 Task: Check the average views per listing of glass door in the last 5 years.
Action: Mouse moved to (919, 204)
Screenshot: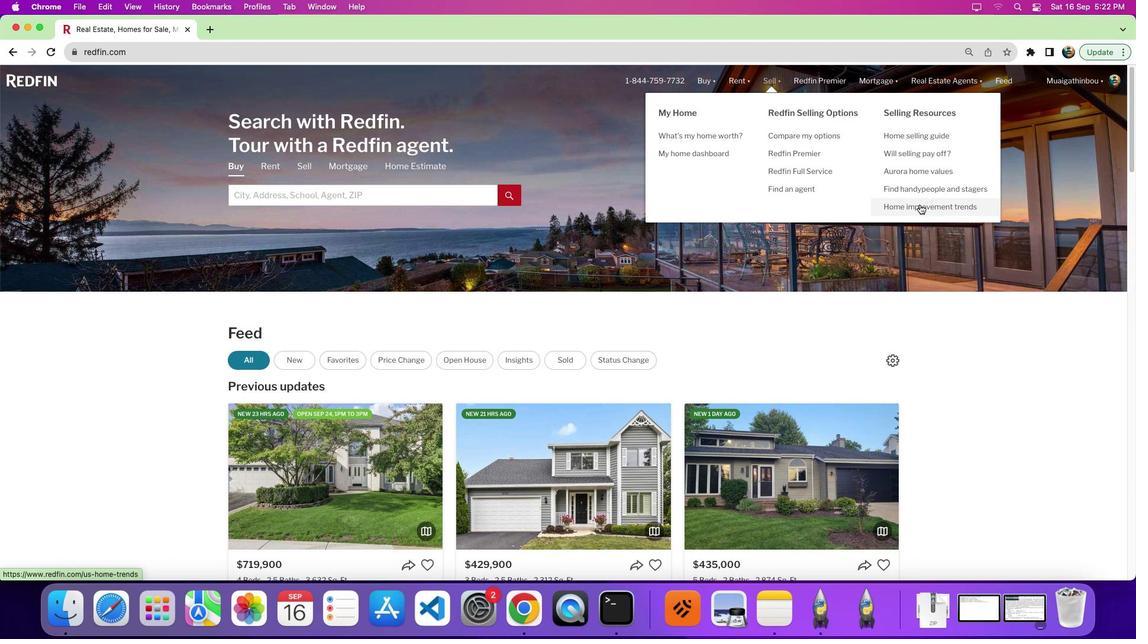 
Action: Mouse pressed left at (919, 204)
Screenshot: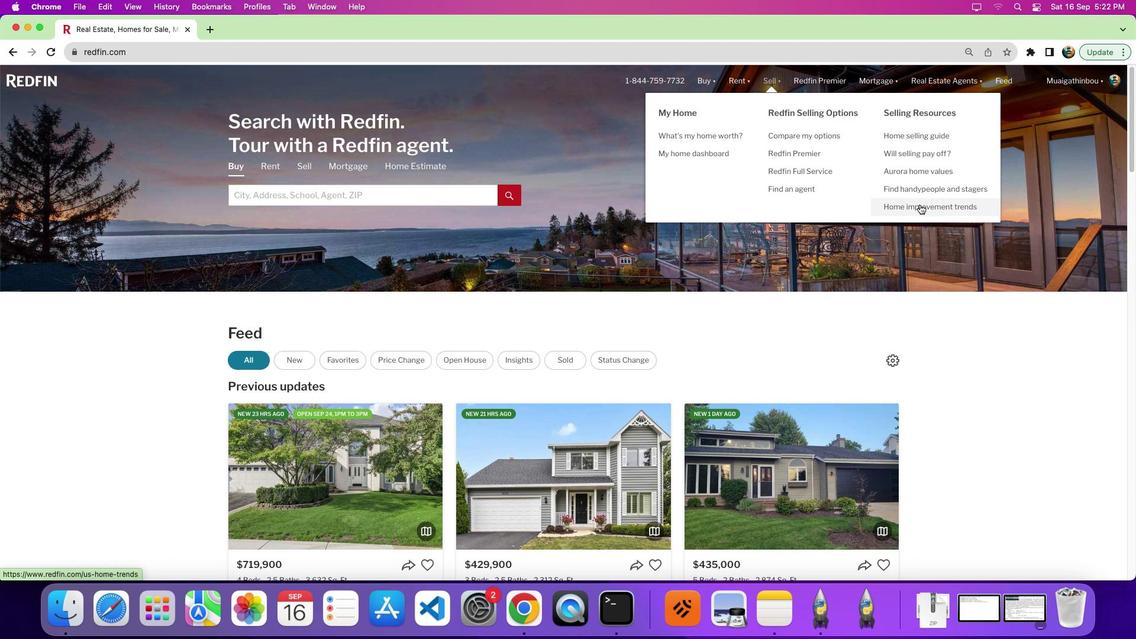 
Action: Mouse pressed left at (919, 204)
Screenshot: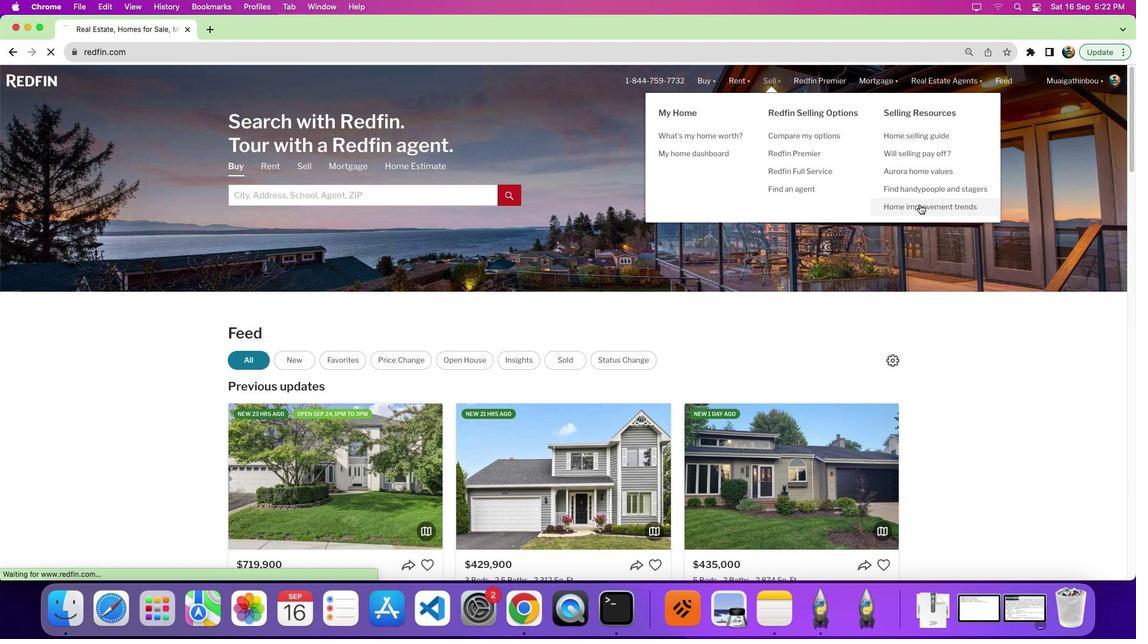 
Action: Mouse moved to (304, 233)
Screenshot: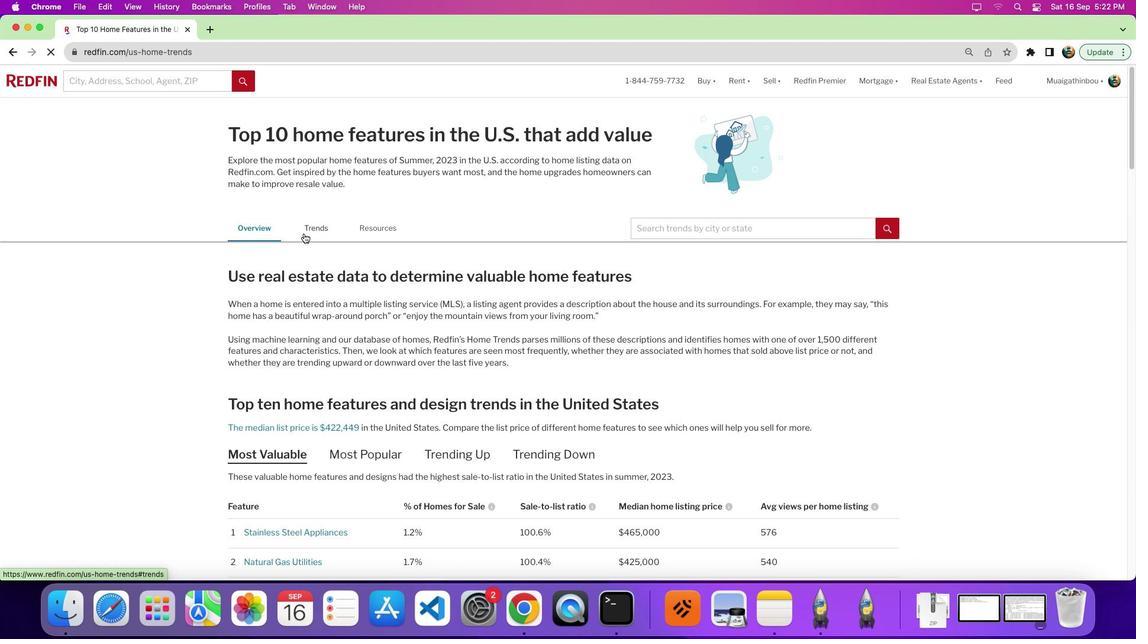 
Action: Mouse pressed left at (304, 233)
Screenshot: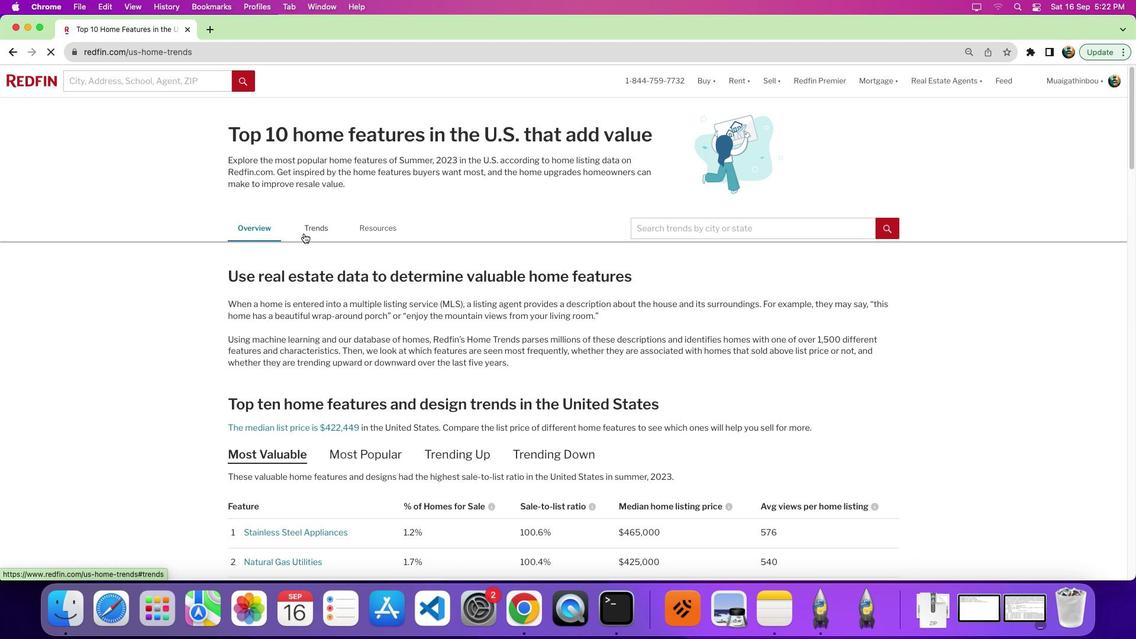 
Action: Mouse moved to (473, 310)
Screenshot: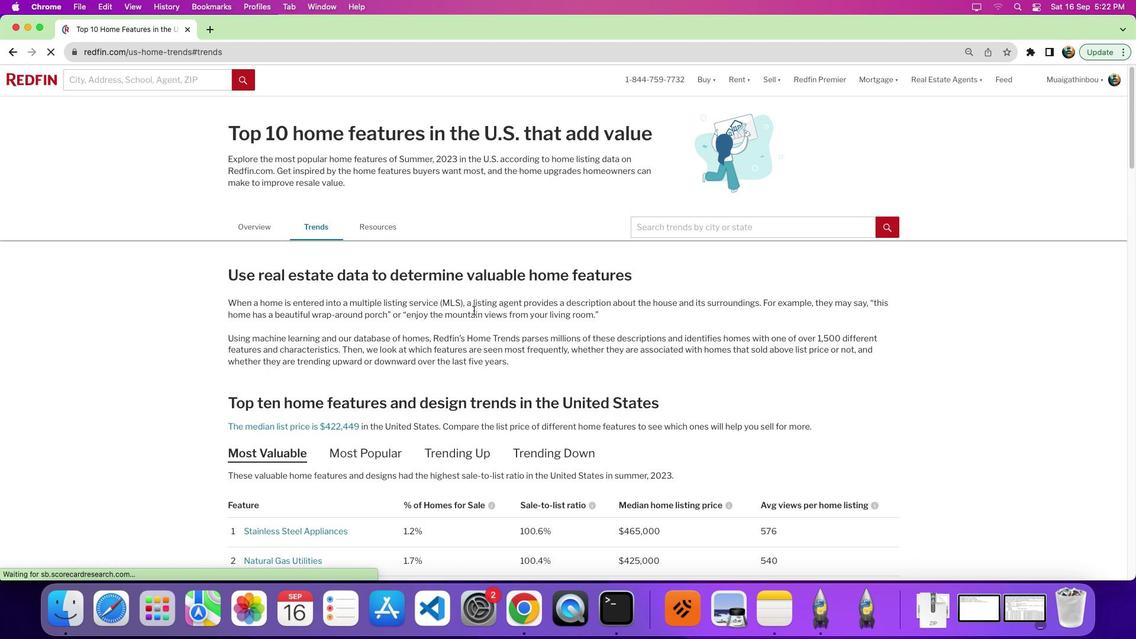 
Action: Mouse scrolled (473, 310) with delta (0, 0)
Screenshot: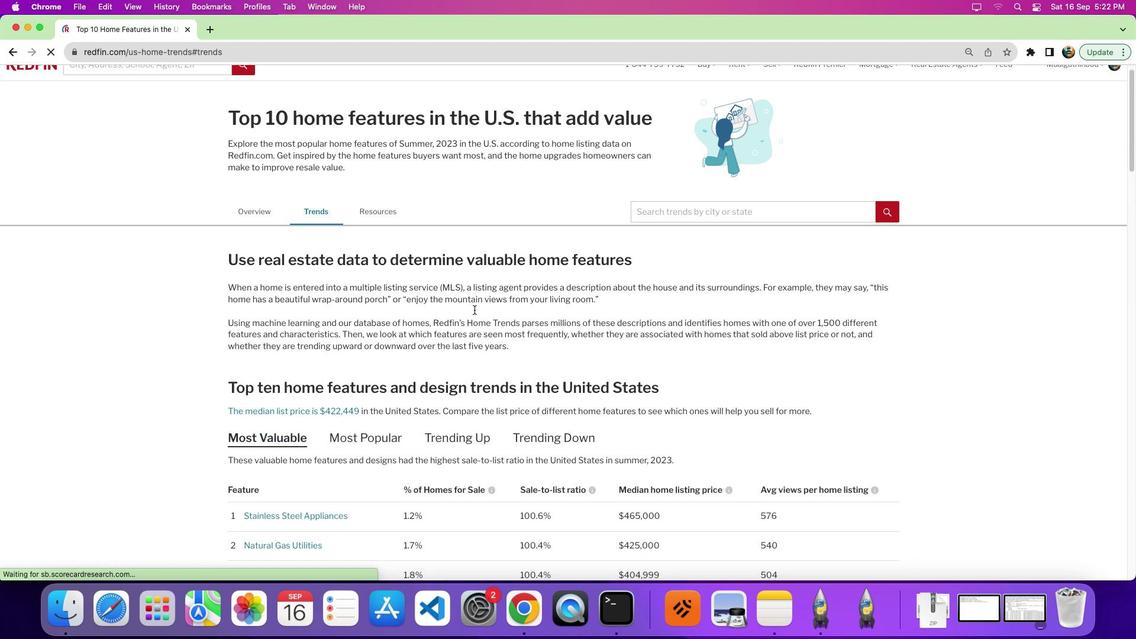 
Action: Mouse scrolled (473, 310) with delta (0, 0)
Screenshot: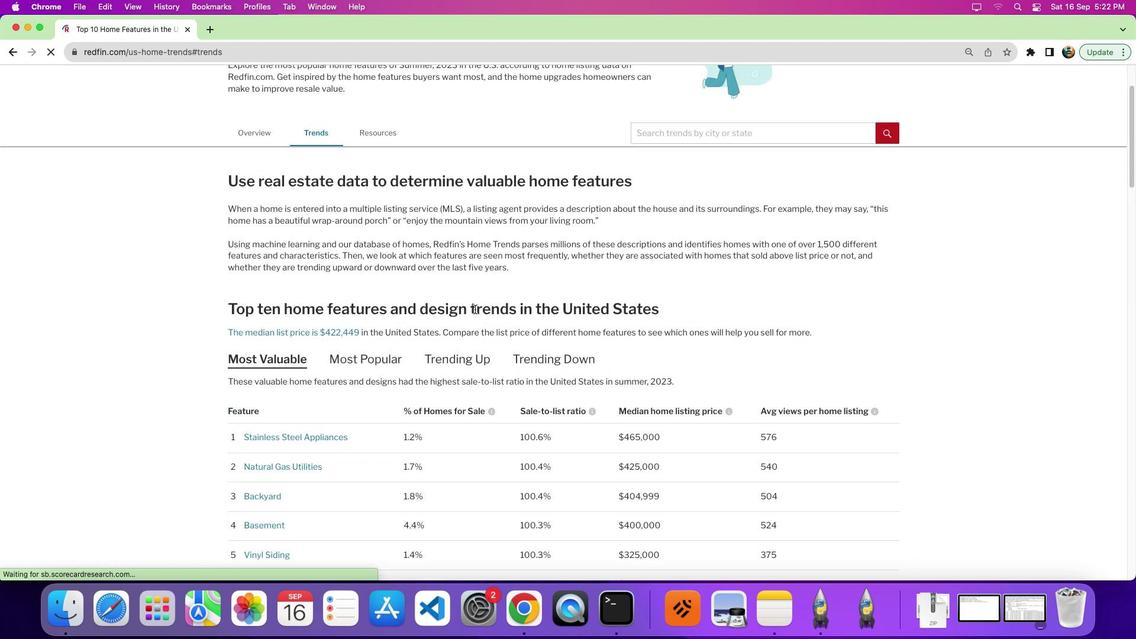 
Action: Mouse moved to (474, 310)
Screenshot: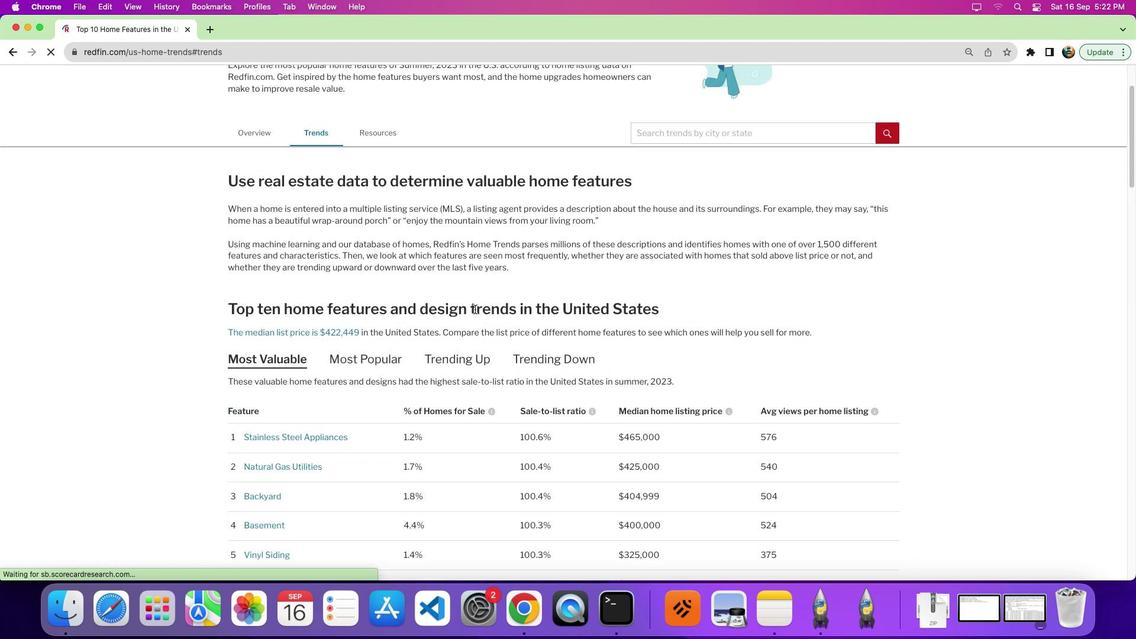 
Action: Mouse scrolled (474, 310) with delta (0, -4)
Screenshot: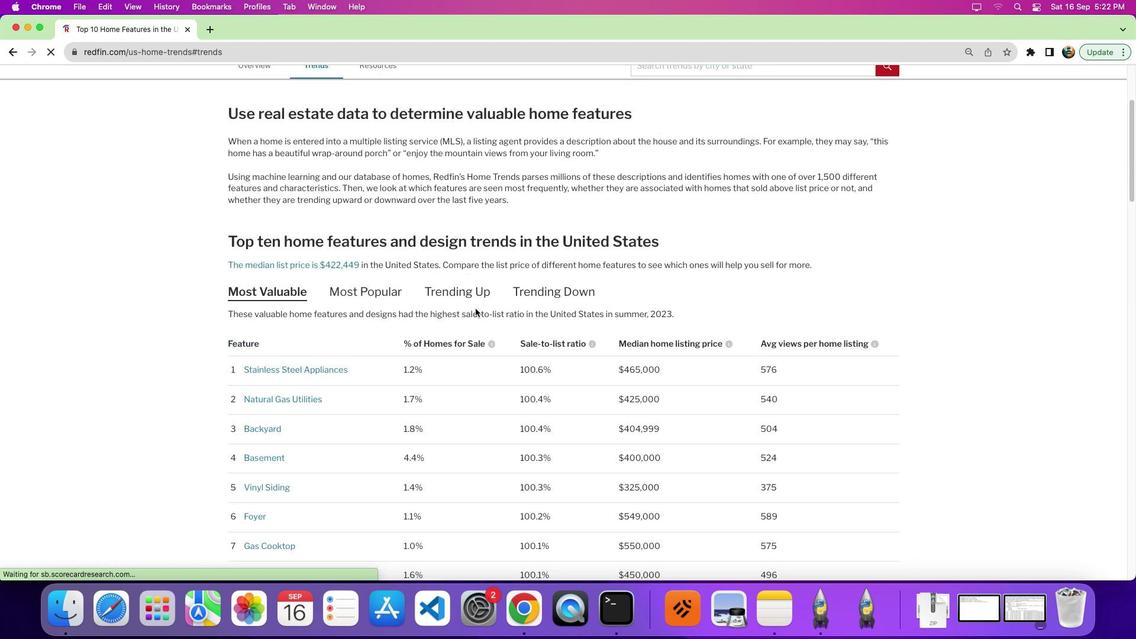
Action: Mouse moved to (475, 309)
Screenshot: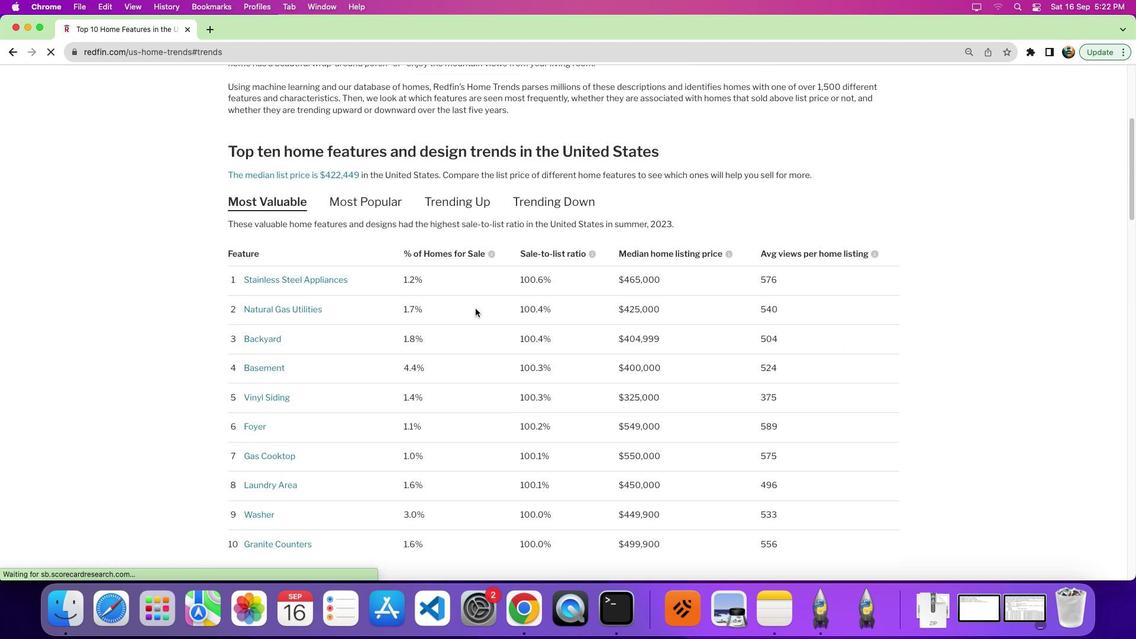 
Action: Mouse scrolled (475, 309) with delta (0, -5)
Screenshot: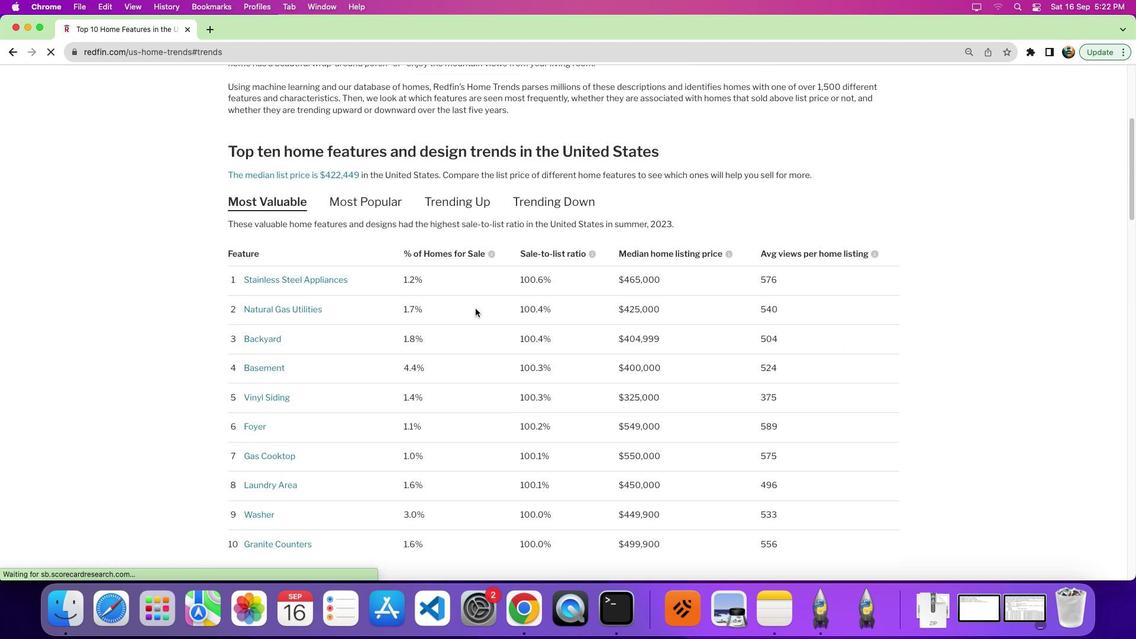 
Action: Mouse moved to (476, 307)
Screenshot: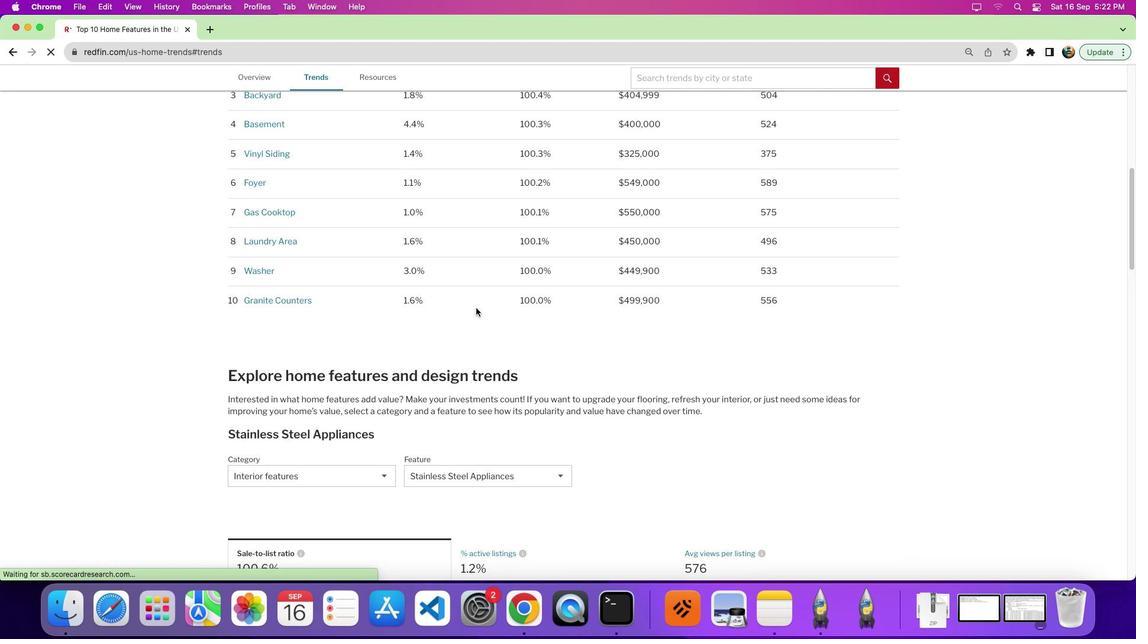 
Action: Mouse scrolled (476, 307) with delta (0, 0)
Screenshot: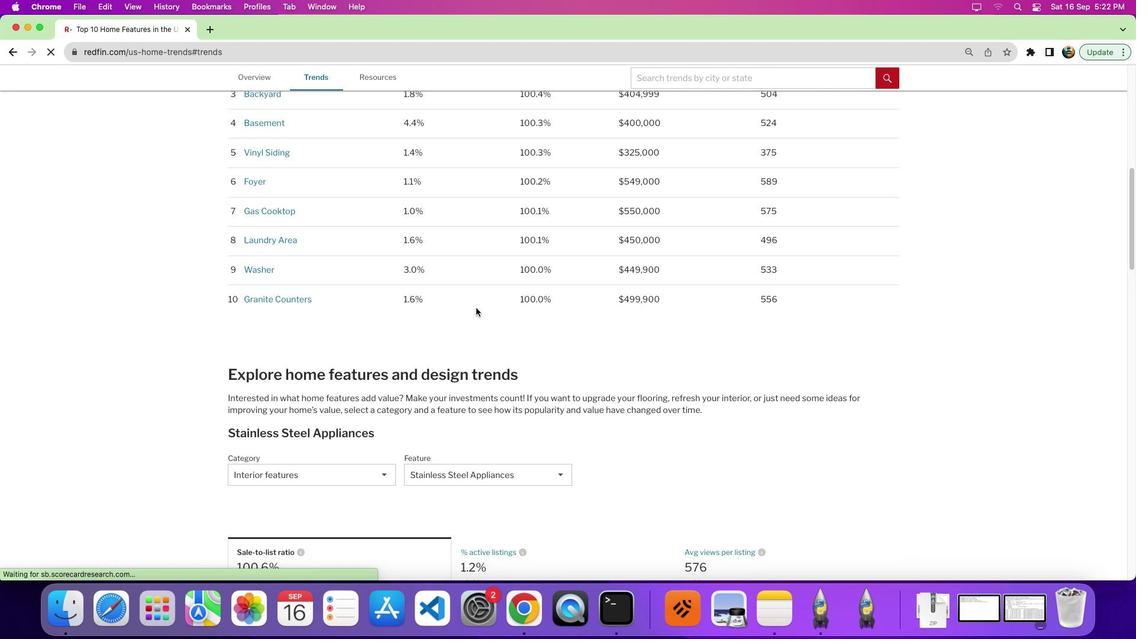 
Action: Mouse moved to (541, 325)
Screenshot: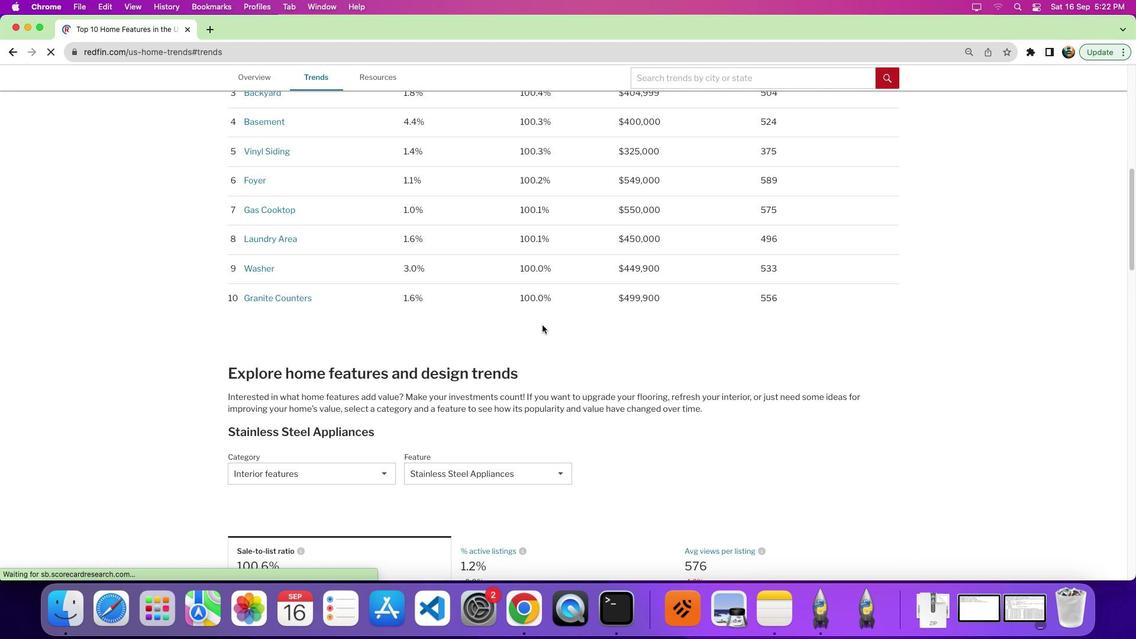 
Action: Mouse scrolled (541, 325) with delta (0, 0)
Screenshot: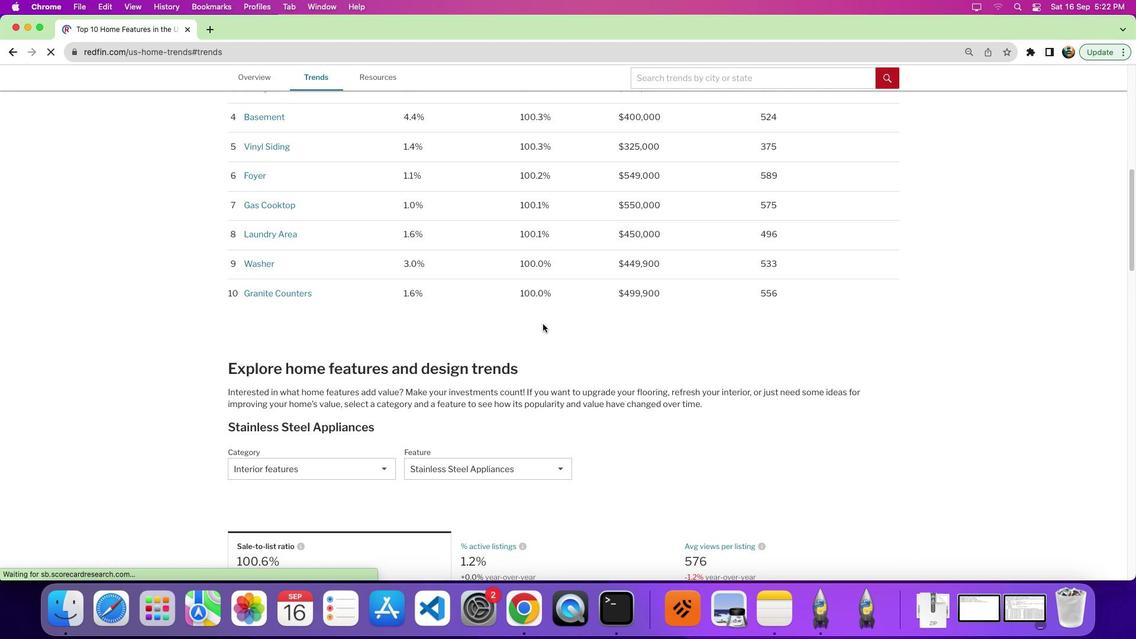 
Action: Mouse moved to (542, 325)
Screenshot: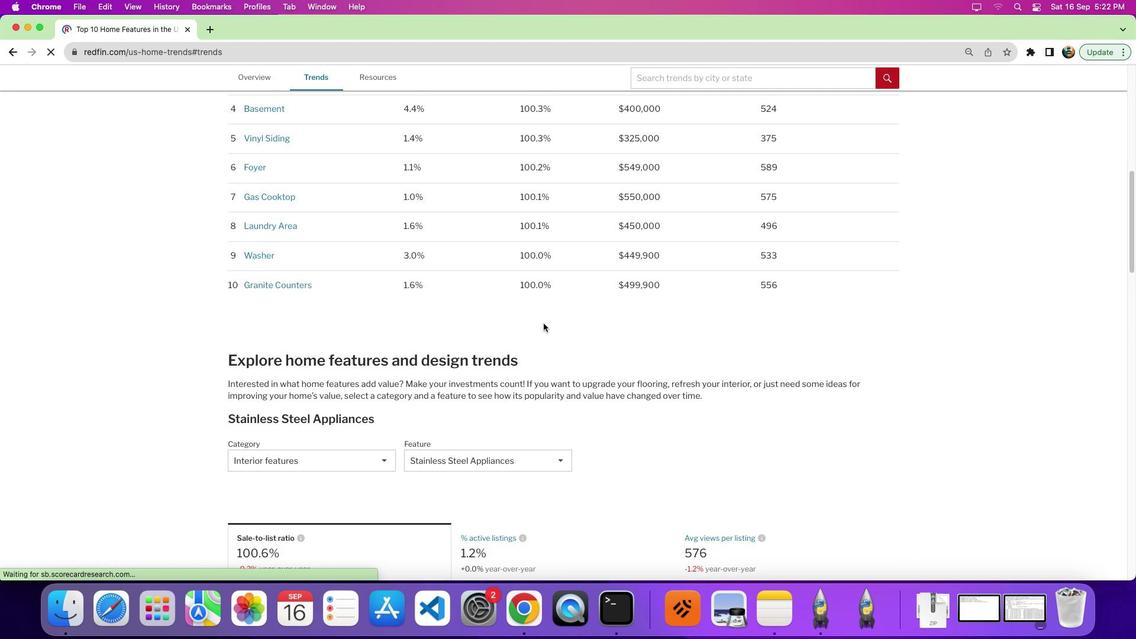 
Action: Mouse scrolled (542, 325) with delta (0, 0)
Screenshot: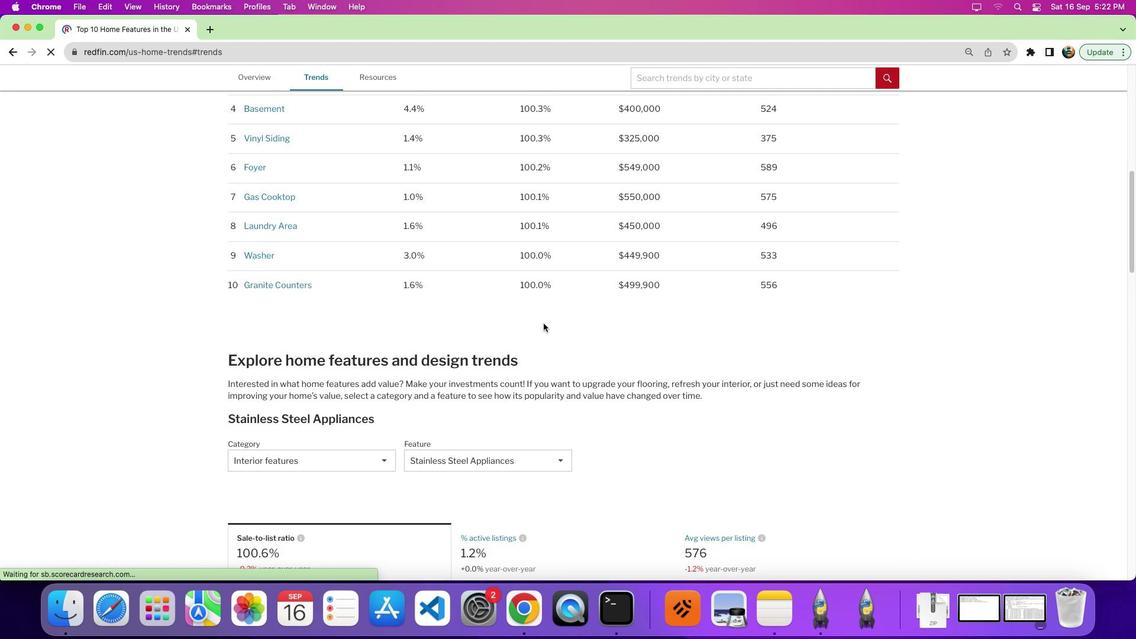 
Action: Mouse moved to (356, 437)
Screenshot: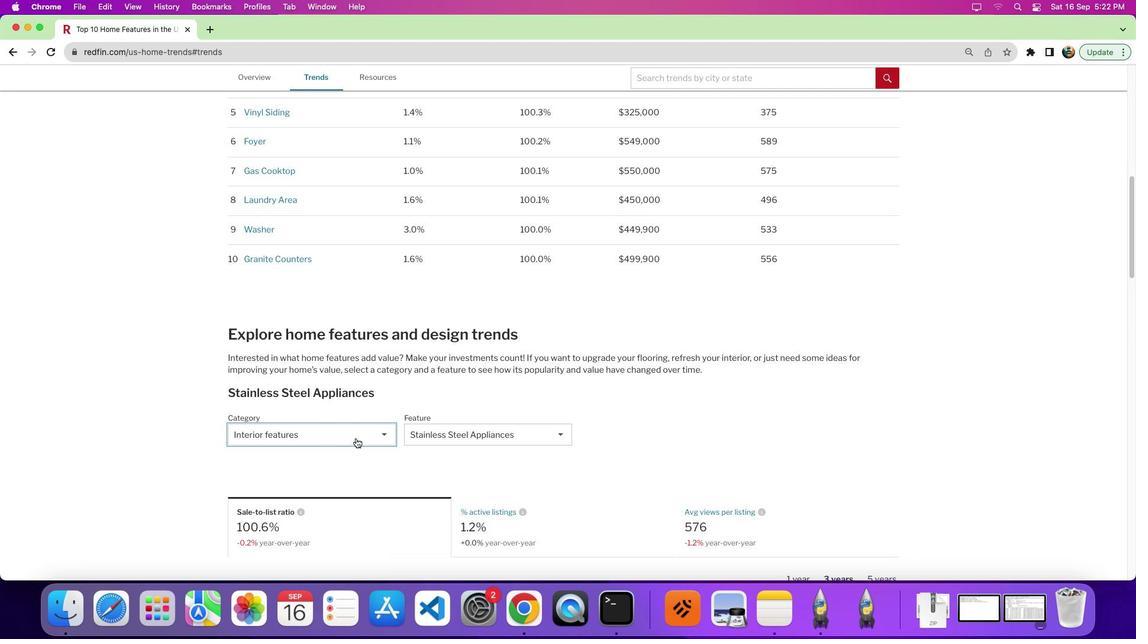 
Action: Mouse pressed left at (356, 437)
Screenshot: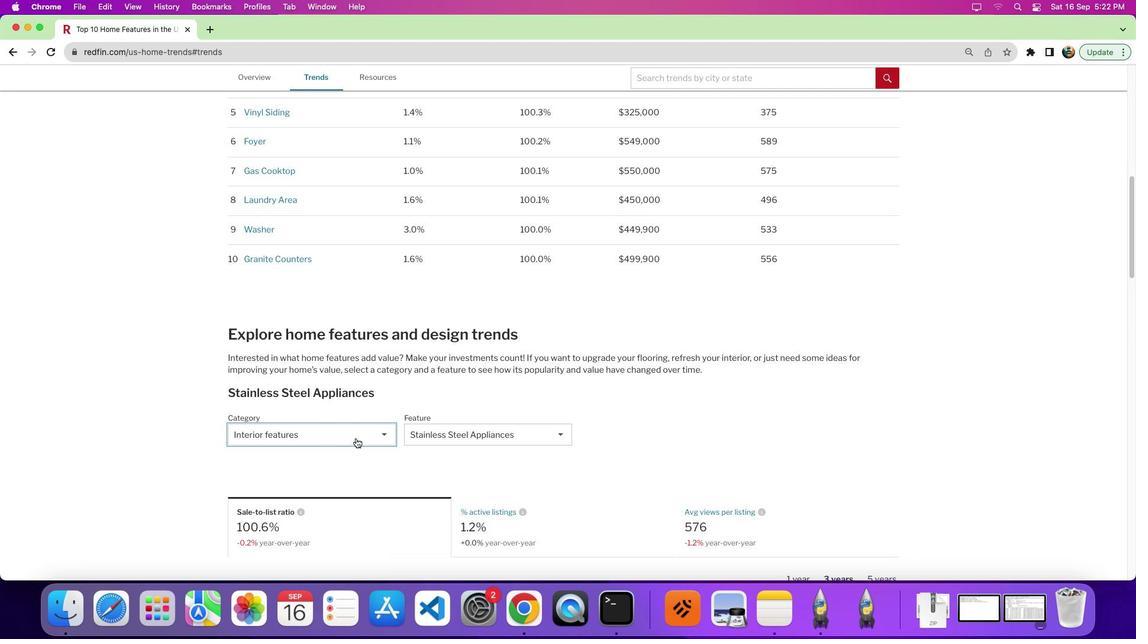 
Action: Mouse moved to (350, 482)
Screenshot: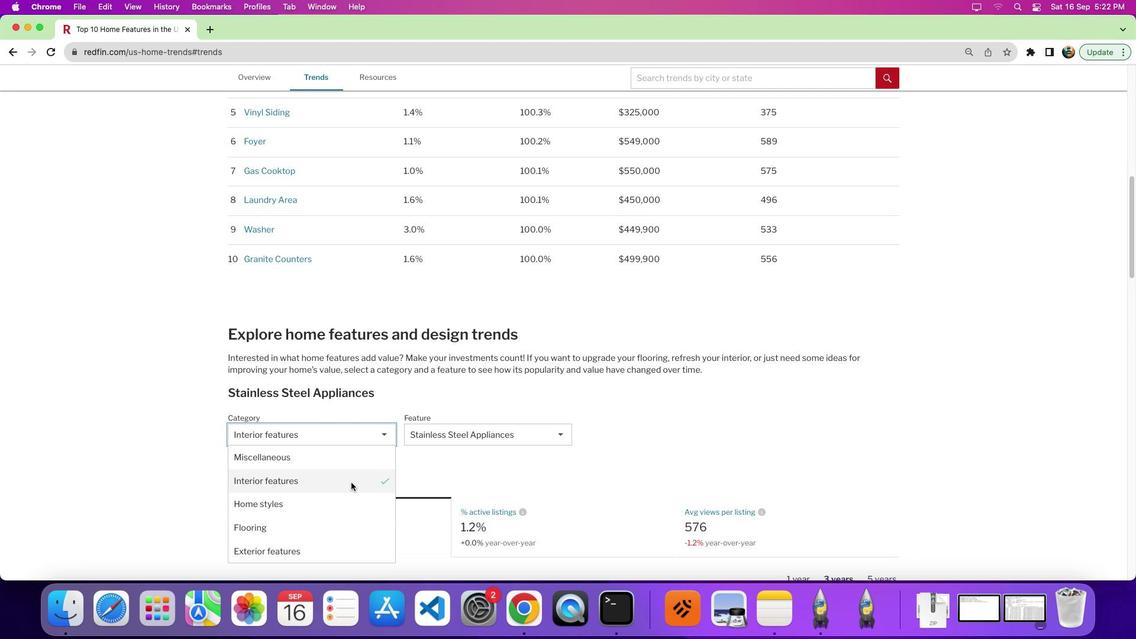 
Action: Mouse pressed left at (350, 482)
Screenshot: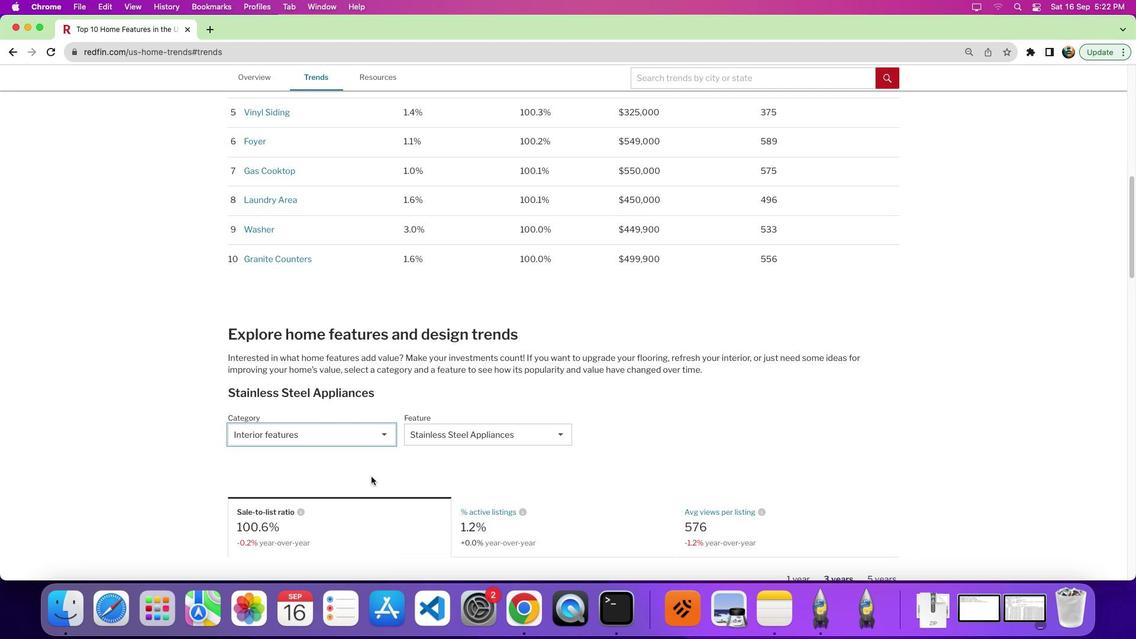 
Action: Mouse moved to (484, 439)
Screenshot: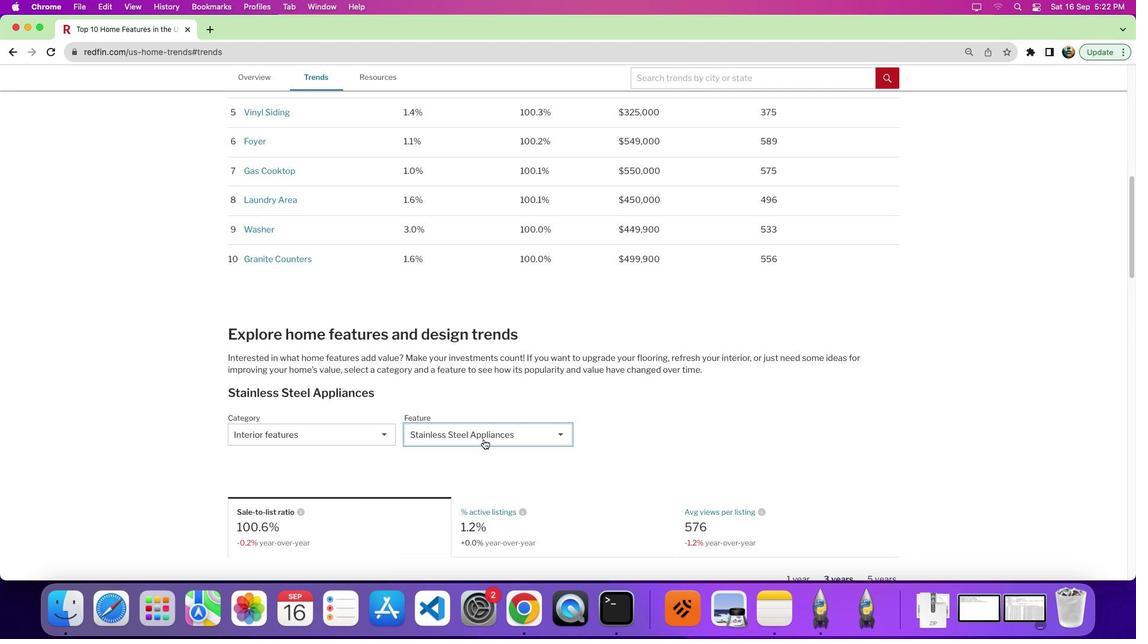 
Action: Mouse pressed left at (484, 439)
Screenshot: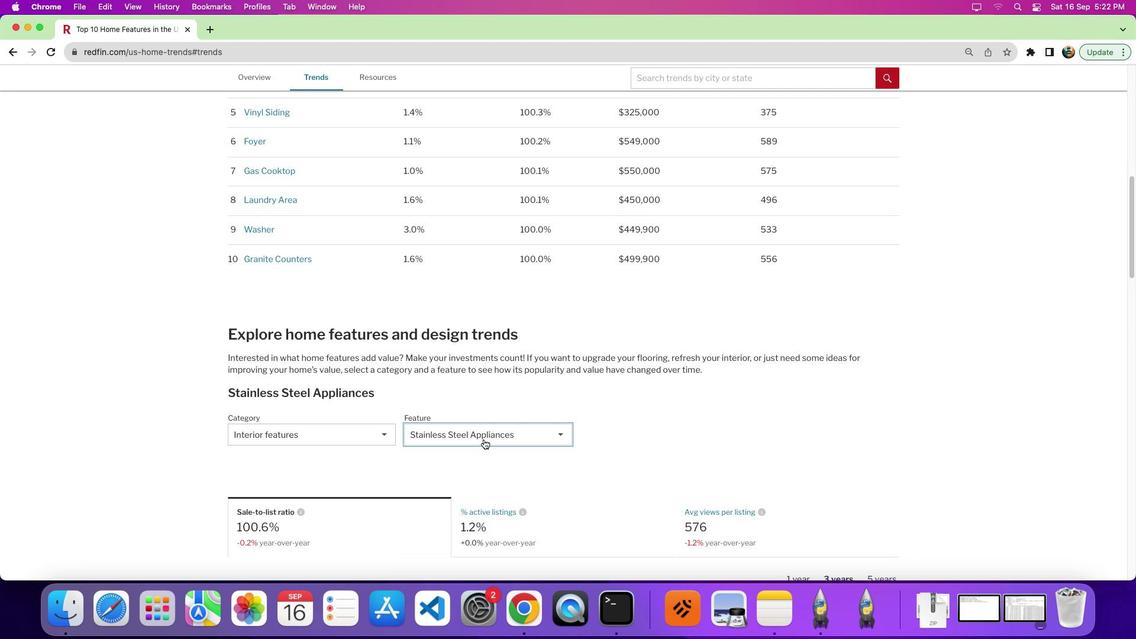 
Action: Mouse moved to (498, 450)
Screenshot: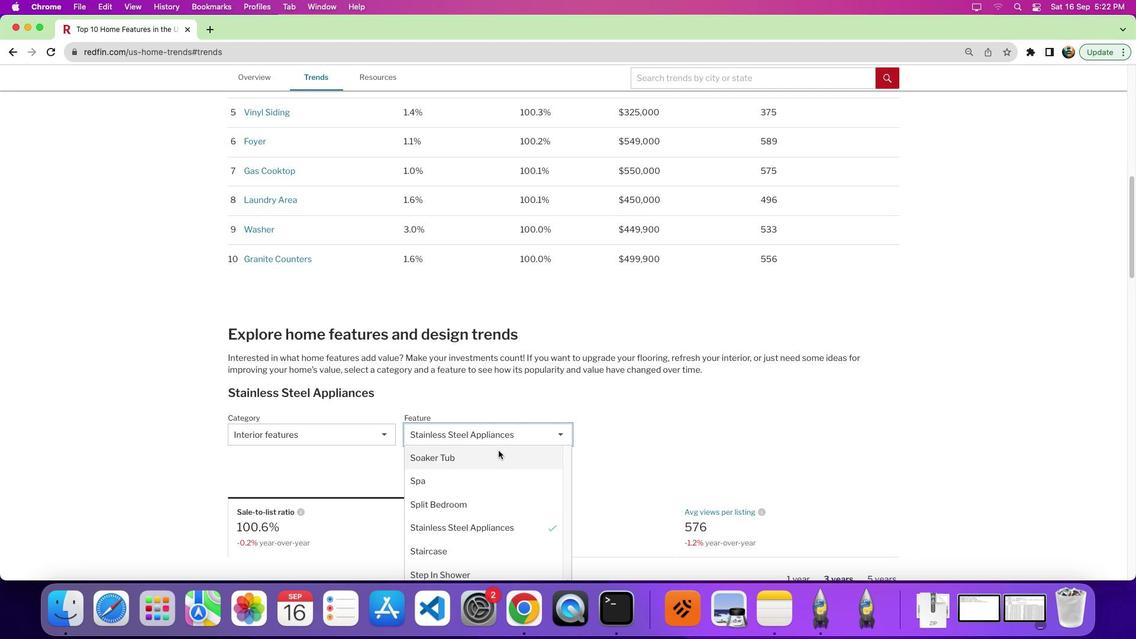 
Action: Mouse scrolled (498, 450) with delta (0, 0)
Screenshot: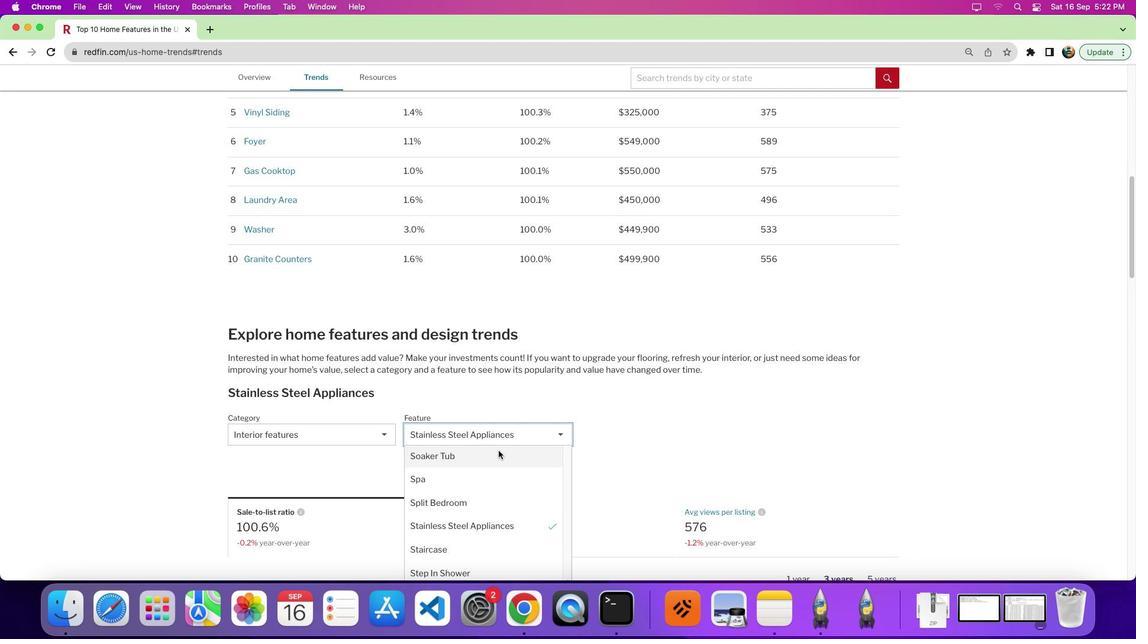 
Action: Mouse scrolled (498, 450) with delta (0, 0)
Screenshot: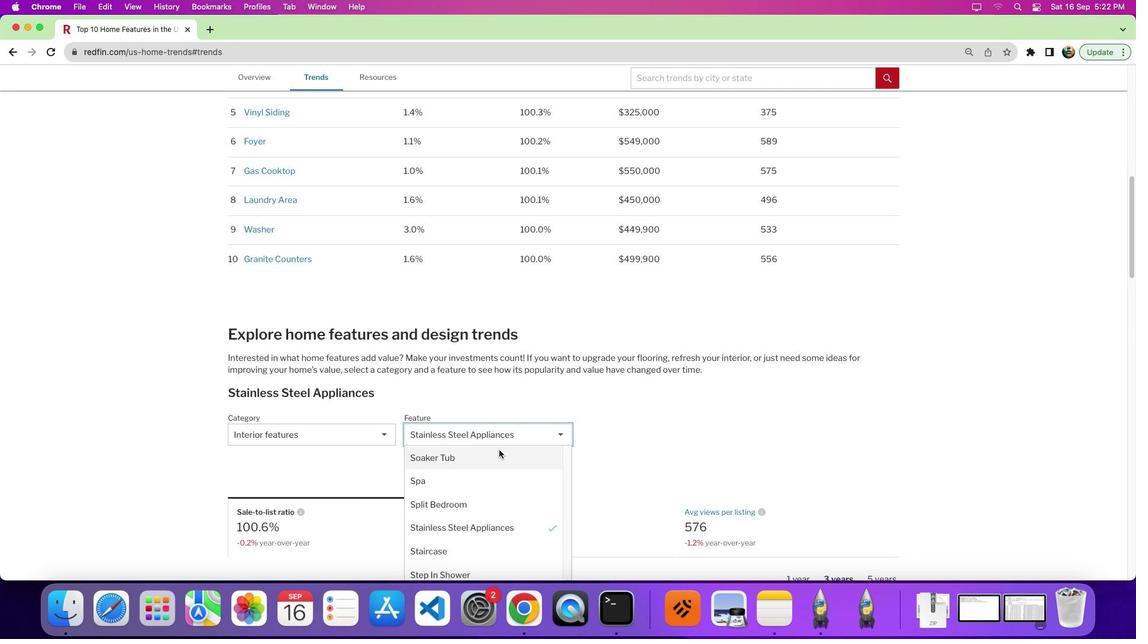 
Action: Mouse scrolled (498, 450) with delta (0, -1)
Screenshot: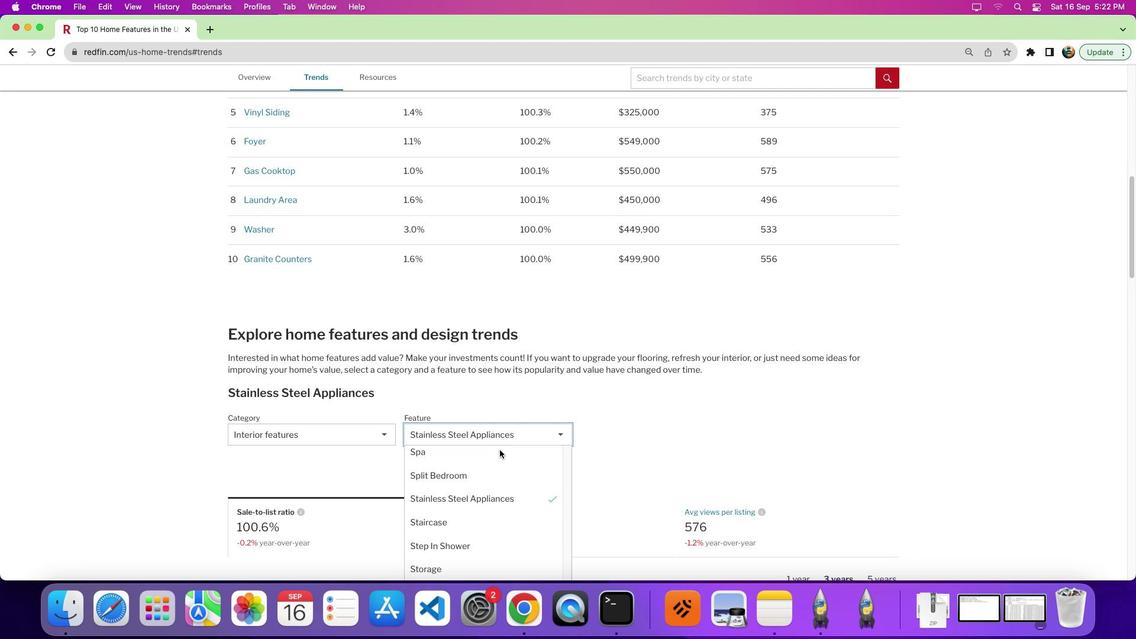 
Action: Mouse moved to (499, 450)
Screenshot: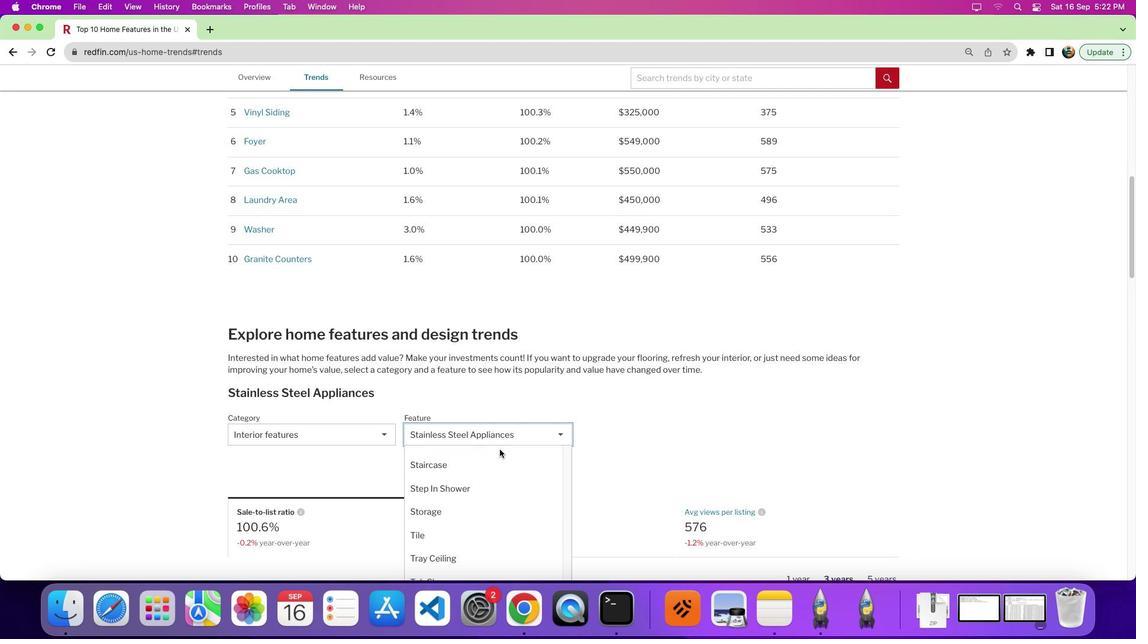 
Action: Mouse scrolled (499, 450) with delta (0, -3)
Screenshot: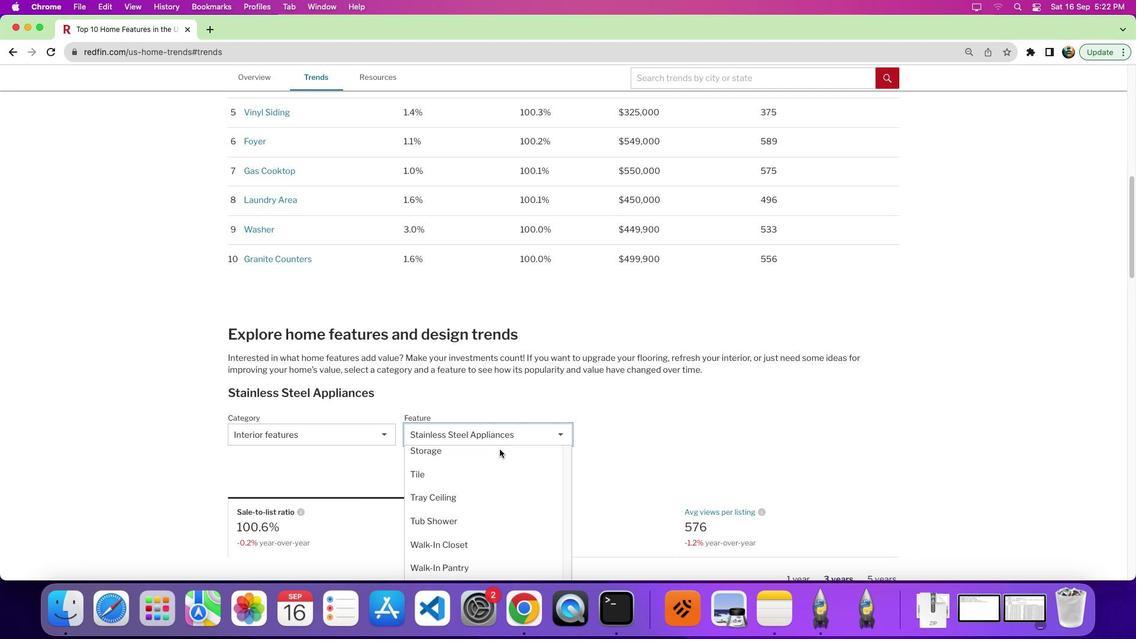 
Action: Mouse moved to (565, 509)
Screenshot: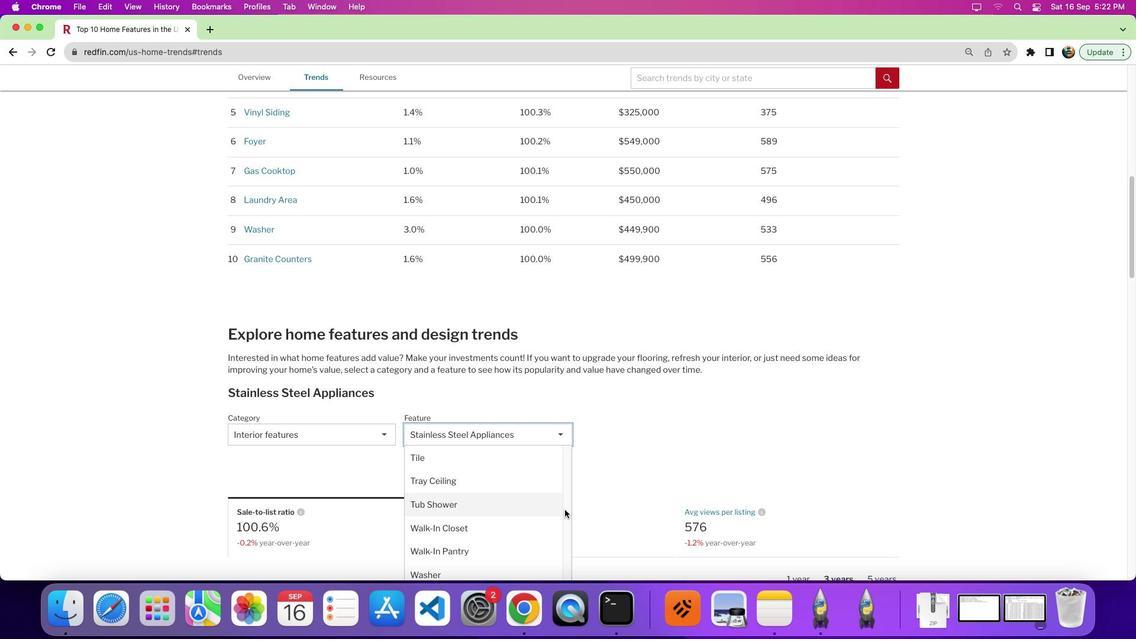 
Action: Mouse pressed left at (565, 509)
Screenshot: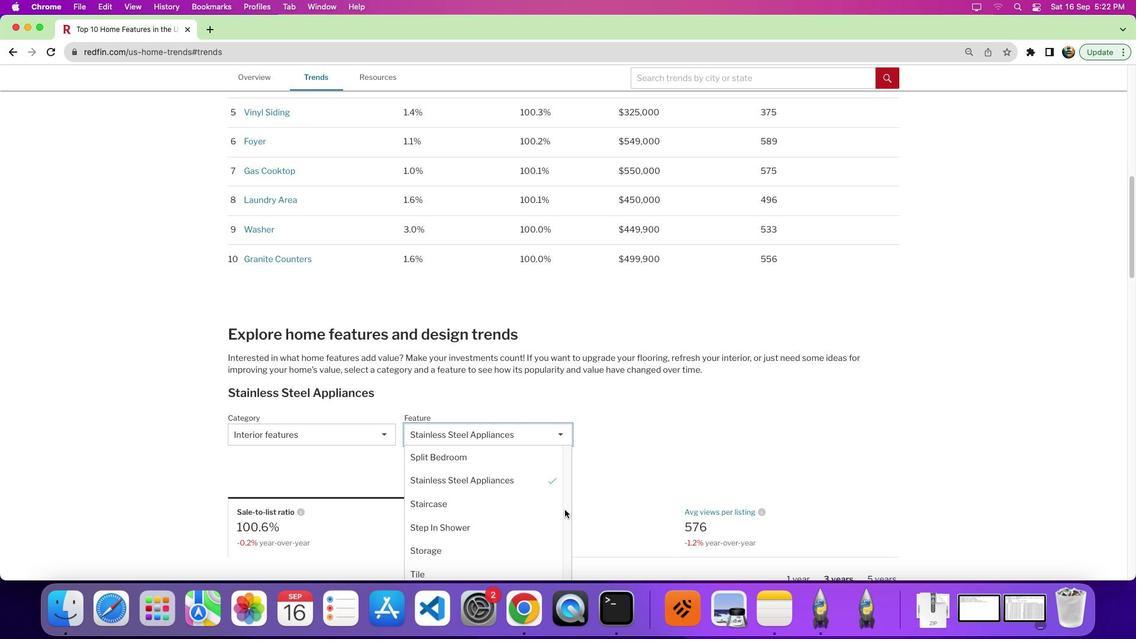 
Action: Mouse moved to (707, 435)
Screenshot: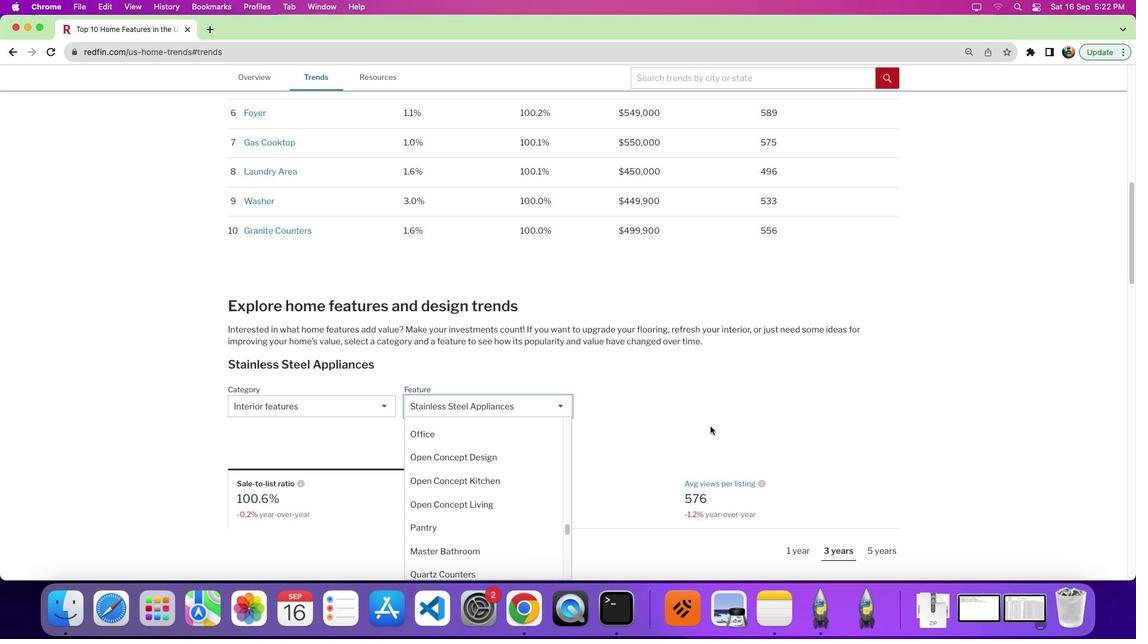 
Action: Mouse scrolled (707, 435) with delta (0, 0)
Screenshot: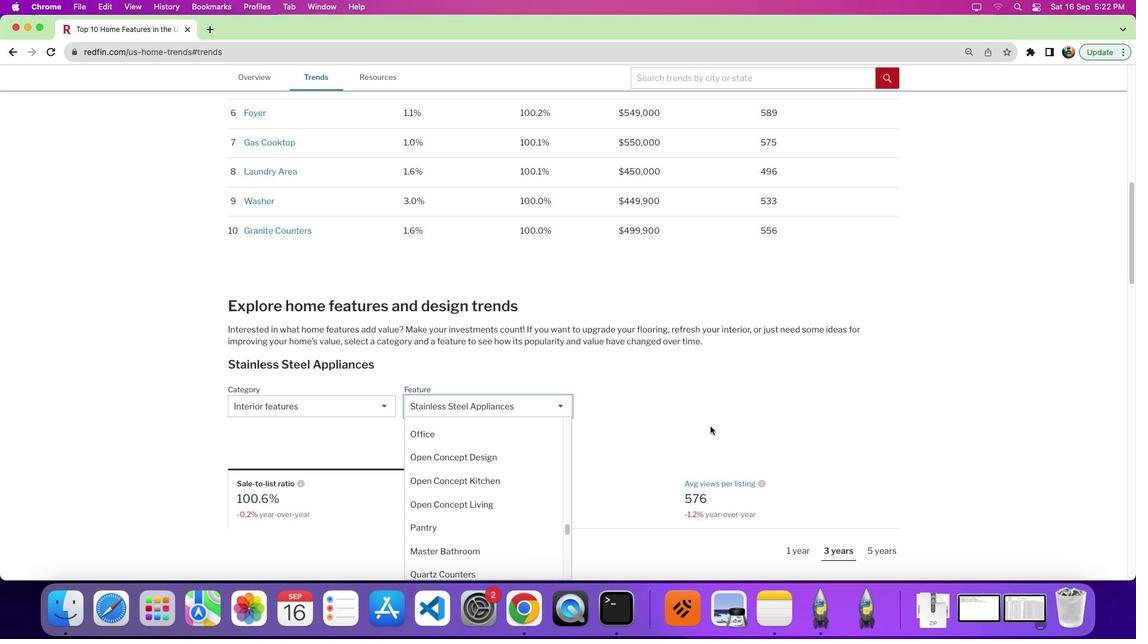
Action: Mouse moved to (710, 427)
Screenshot: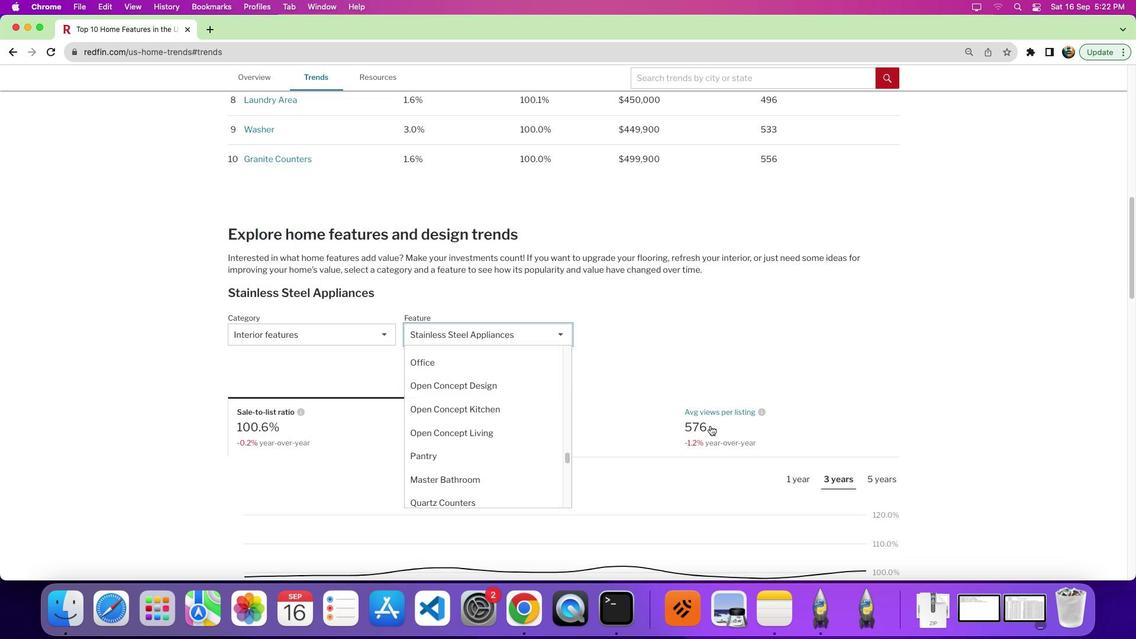 
Action: Mouse scrolled (710, 427) with delta (0, 0)
Screenshot: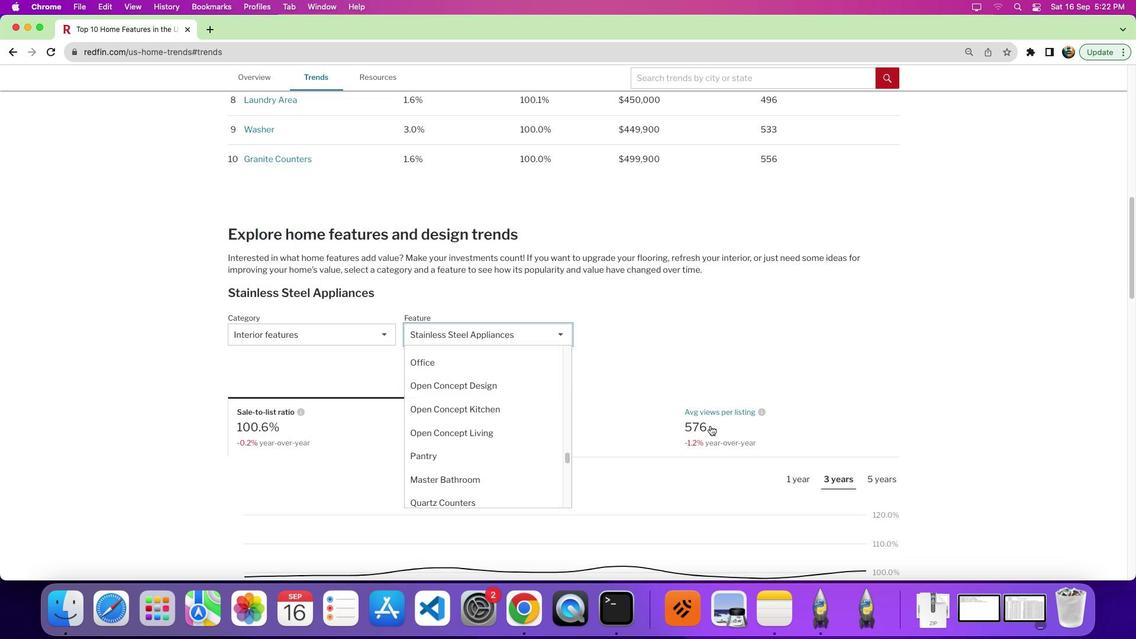 
Action: Mouse moved to (710, 426)
Screenshot: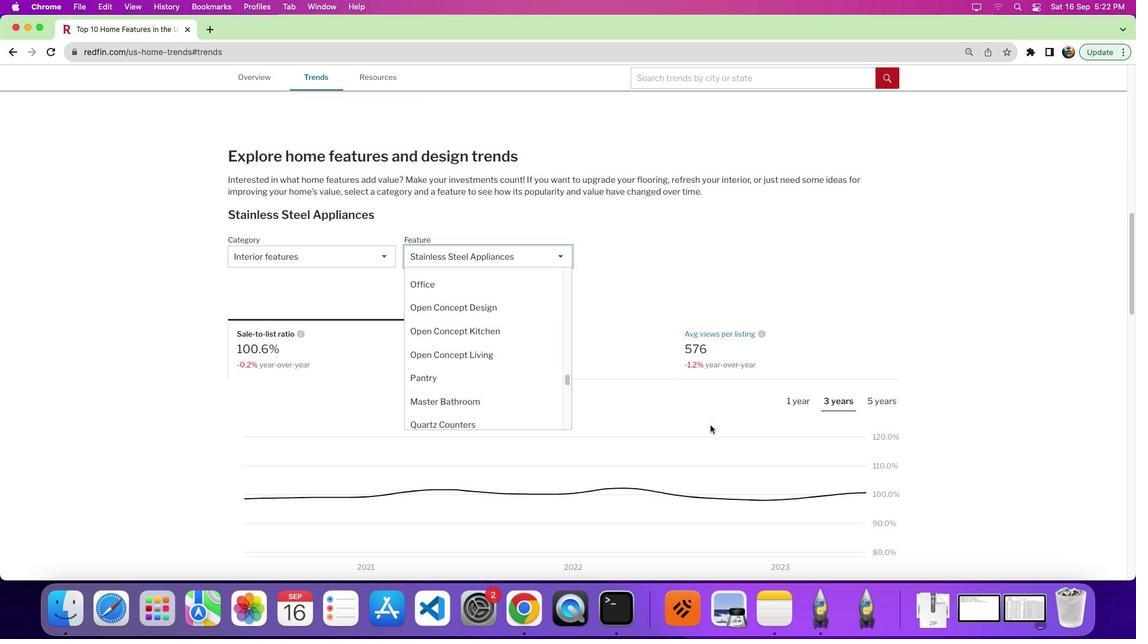 
Action: Mouse scrolled (710, 426) with delta (0, -4)
Screenshot: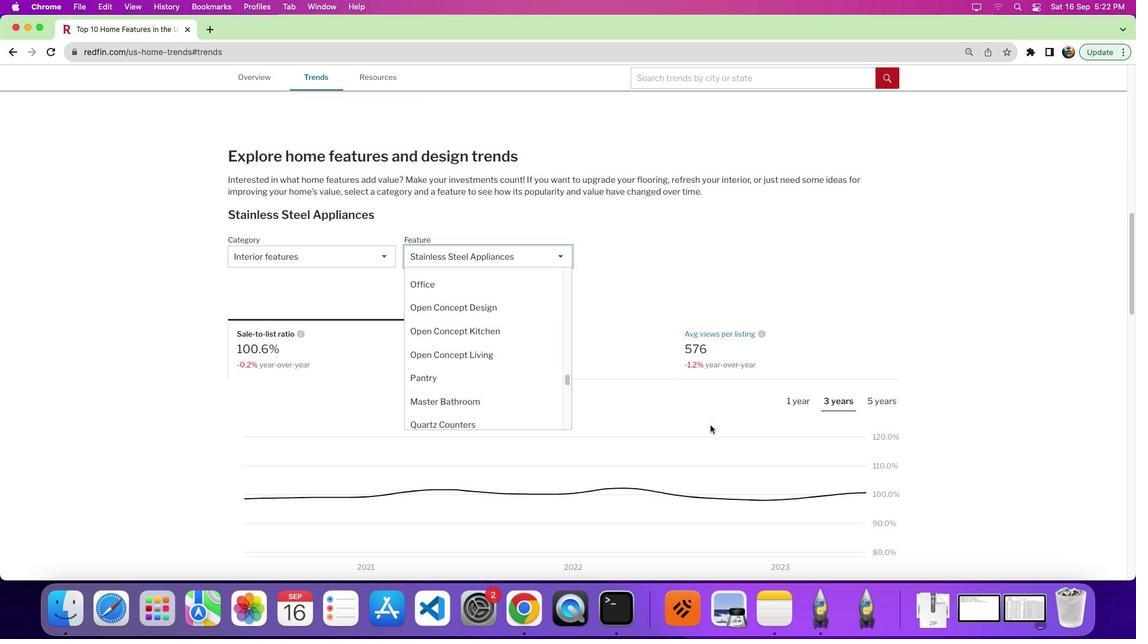 
Action: Mouse moved to (566, 324)
Screenshot: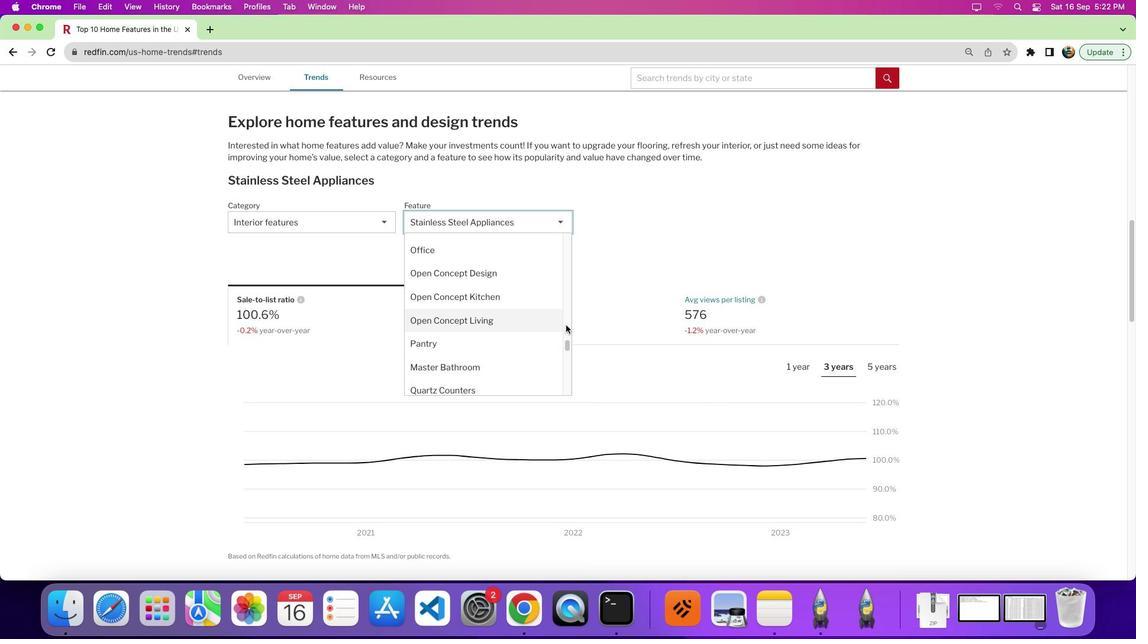 
Action: Mouse pressed left at (566, 324)
Screenshot: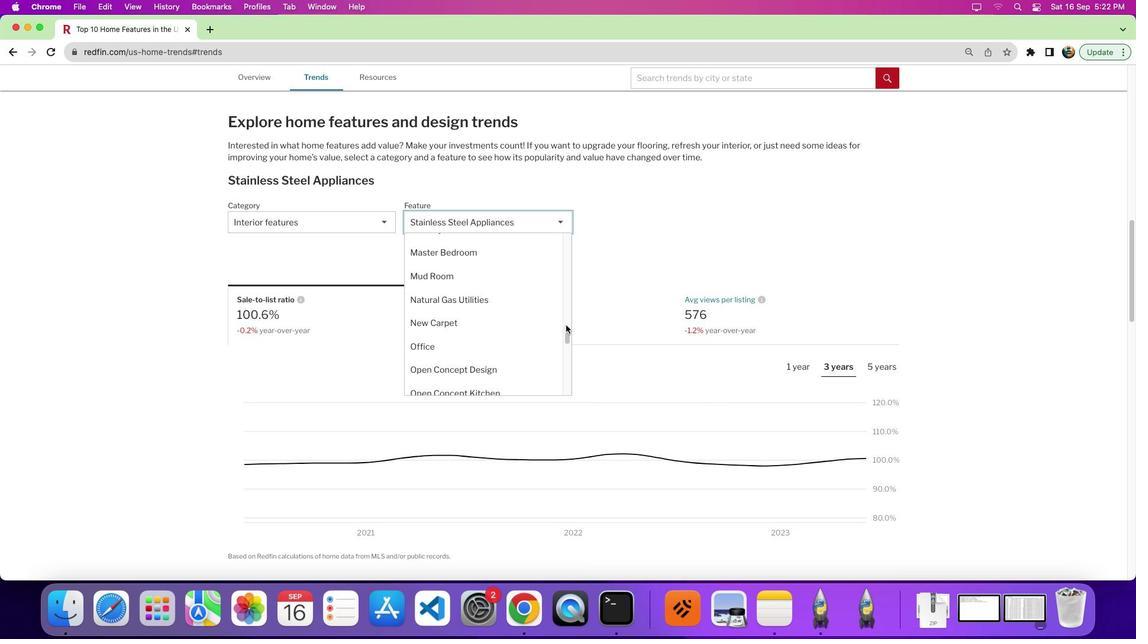 
Action: Mouse pressed left at (566, 324)
Screenshot: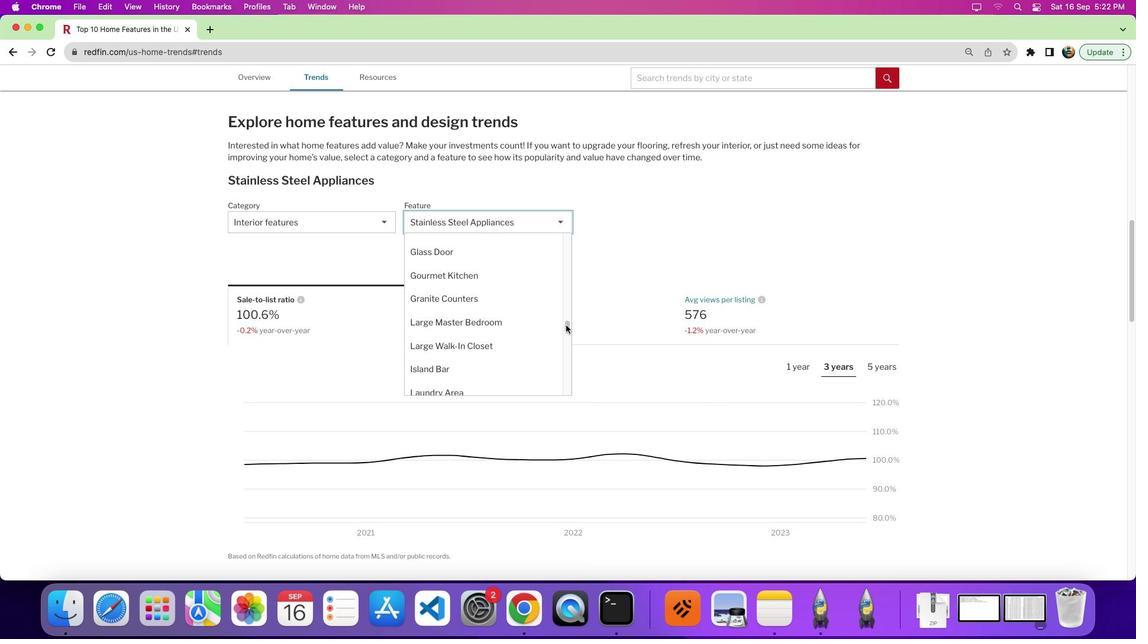 
Action: Mouse moved to (466, 278)
Screenshot: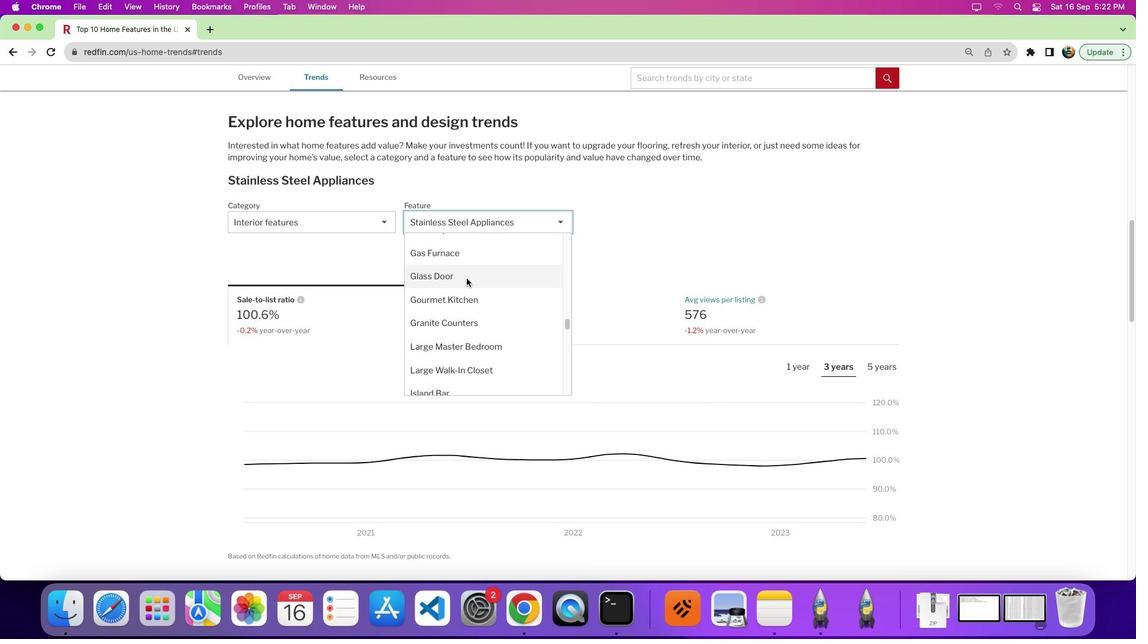 
Action: Mouse pressed left at (466, 278)
Screenshot: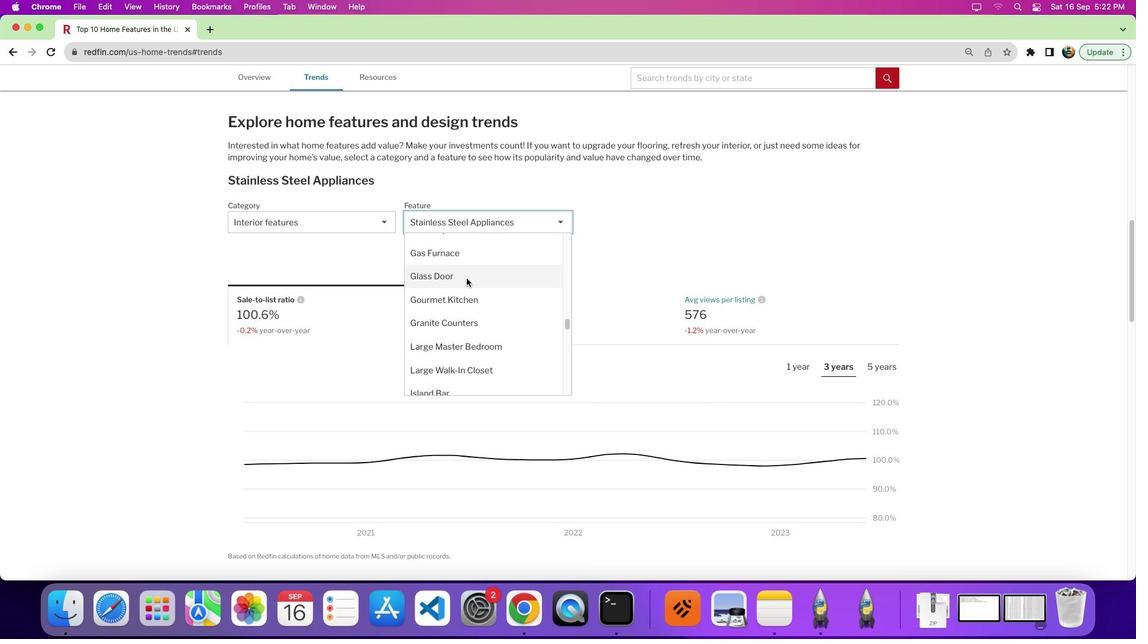 
Action: Mouse moved to (698, 355)
Screenshot: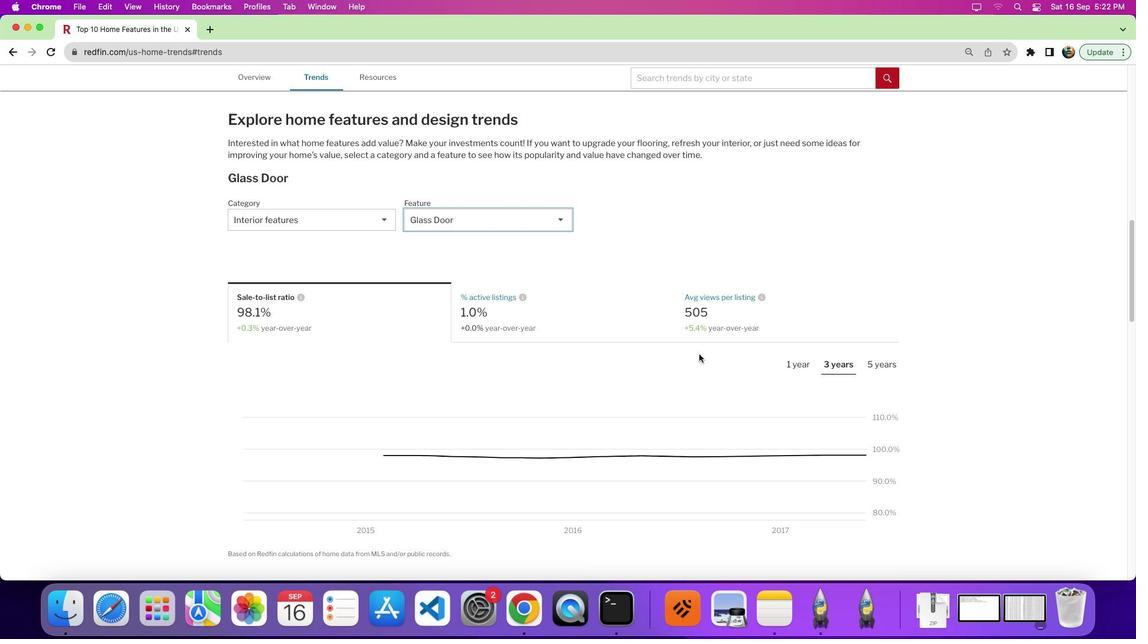 
Action: Mouse scrolled (698, 355) with delta (0, 0)
Screenshot: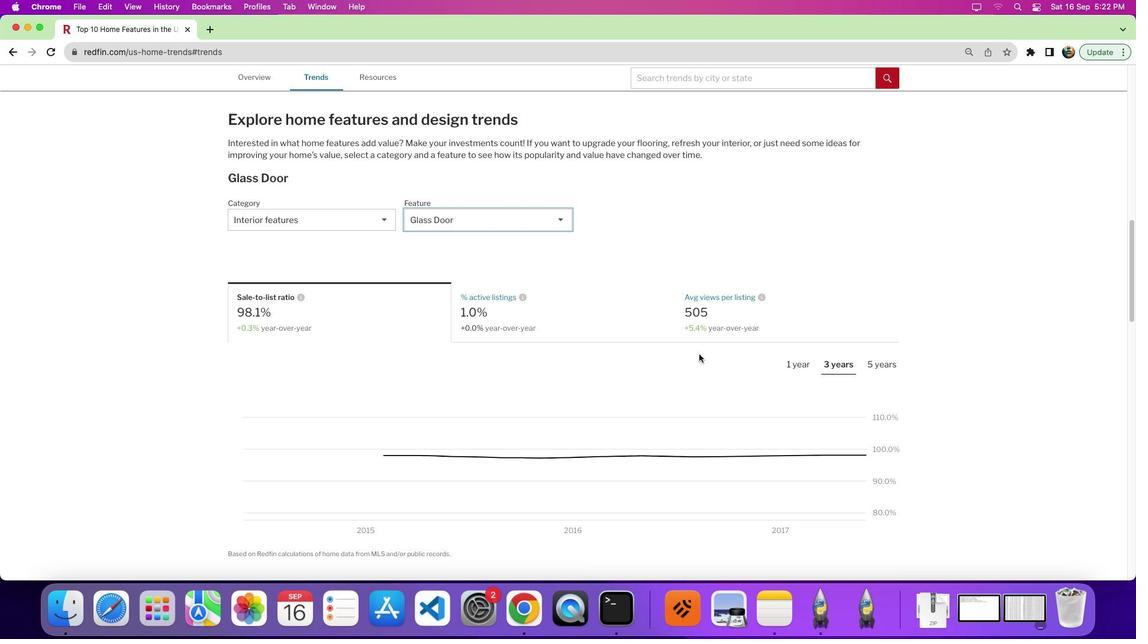 
Action: Mouse moved to (698, 354)
Screenshot: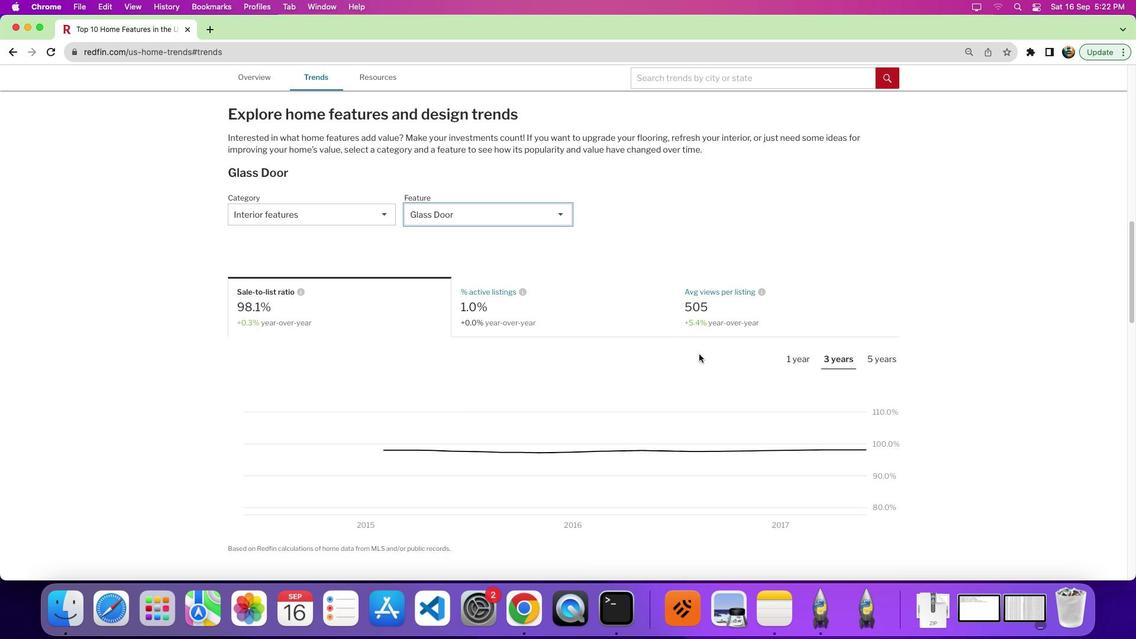 
Action: Mouse scrolled (698, 354) with delta (0, 0)
Screenshot: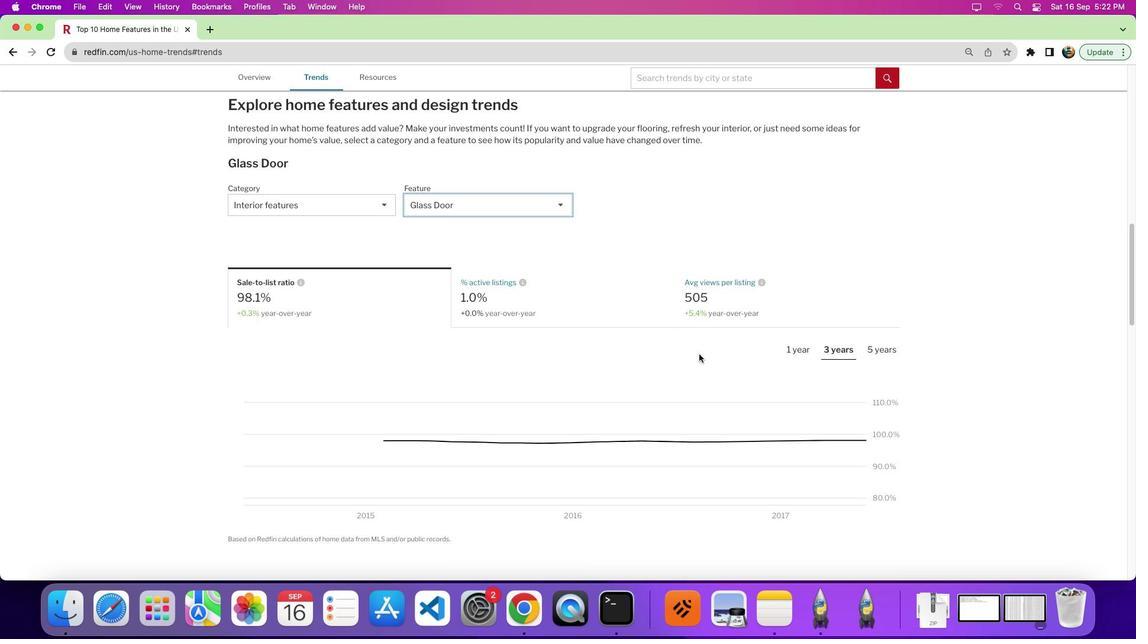 
Action: Mouse moved to (699, 354)
Screenshot: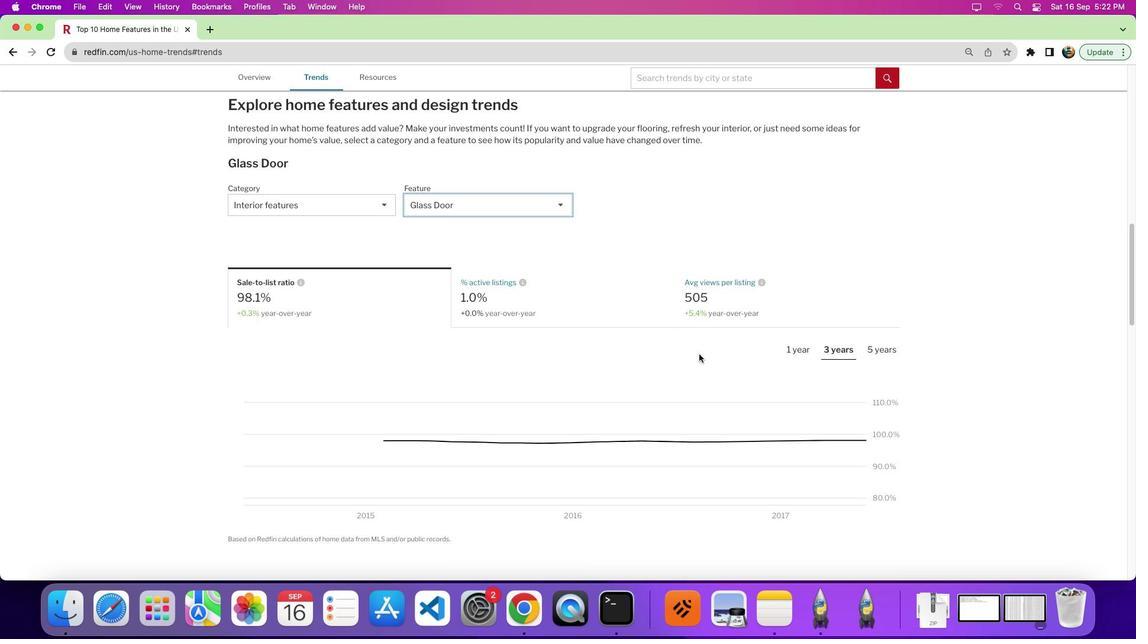 
Action: Mouse scrolled (699, 354) with delta (0, -1)
Screenshot: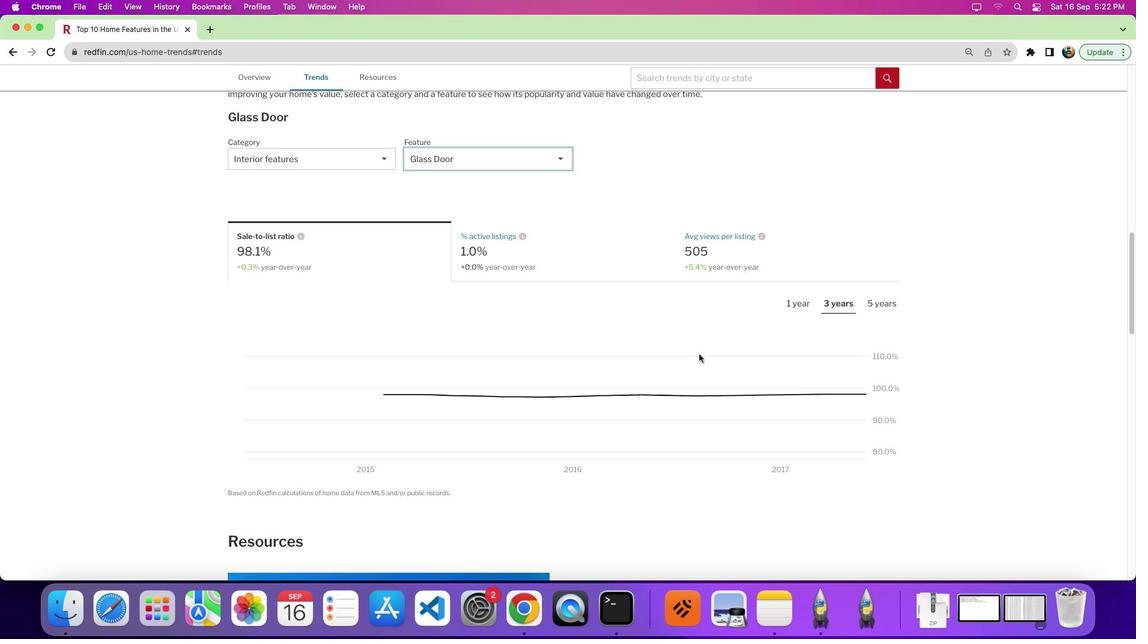 
Action: Mouse moved to (729, 204)
Screenshot: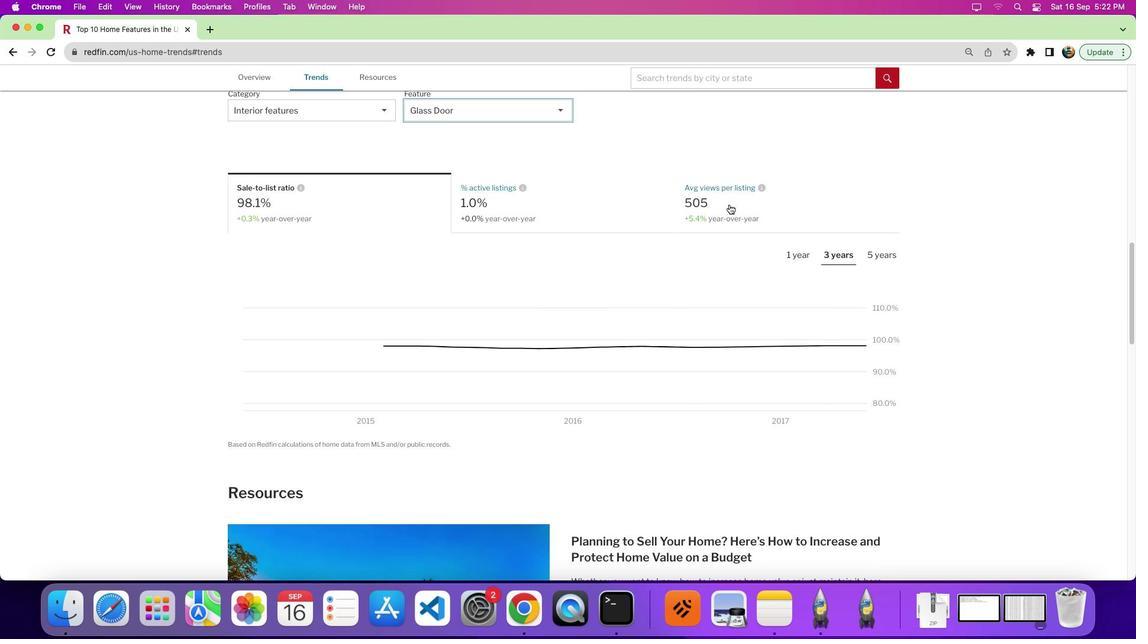 
Action: Mouse pressed left at (729, 204)
Screenshot: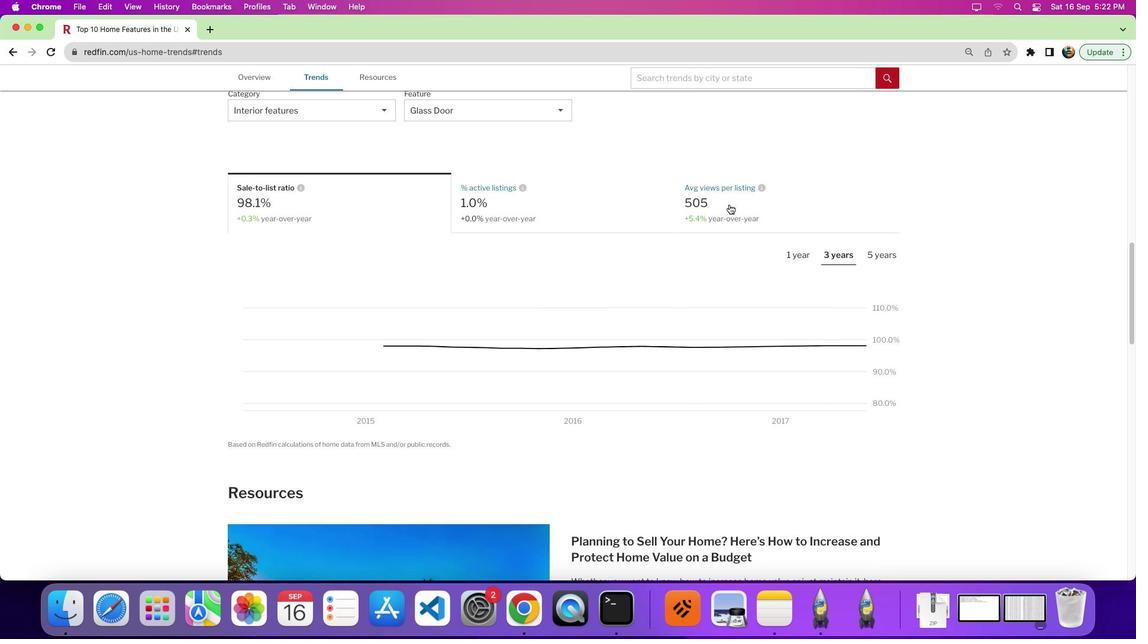 
Action: Mouse moved to (892, 261)
Screenshot: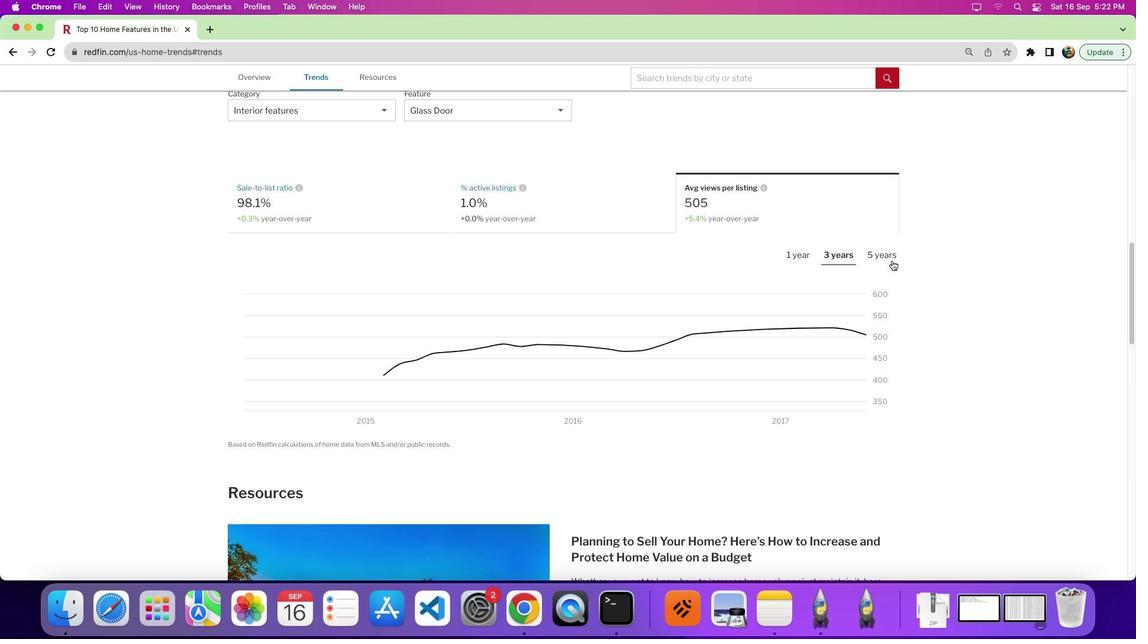 
Action: Mouse pressed left at (892, 261)
Screenshot: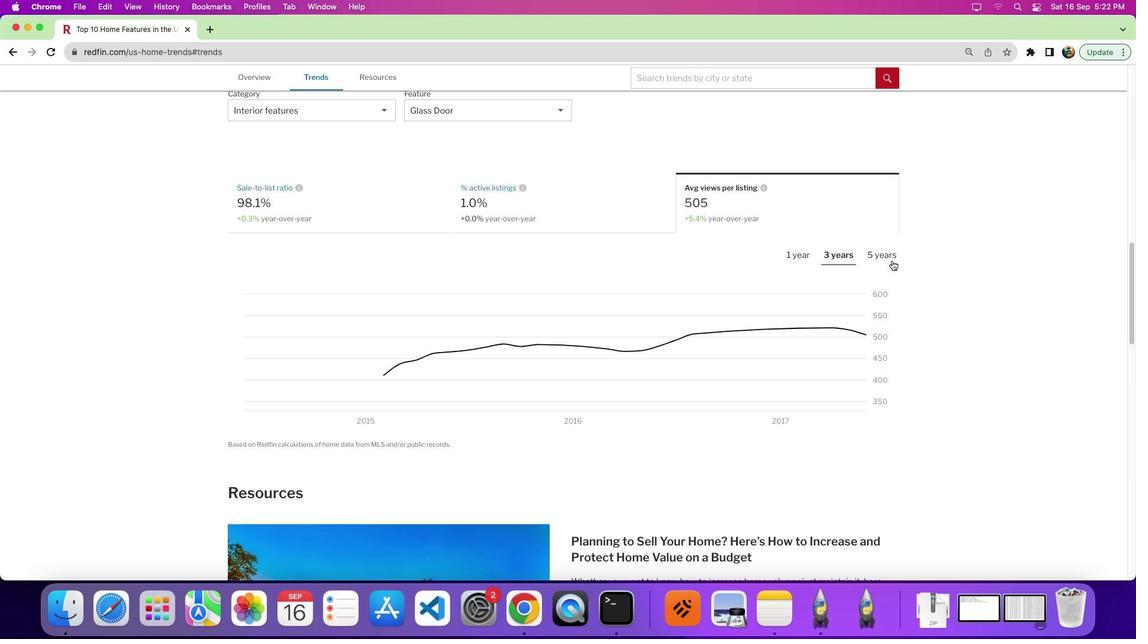 
Action: Mouse moved to (745, 279)
Screenshot: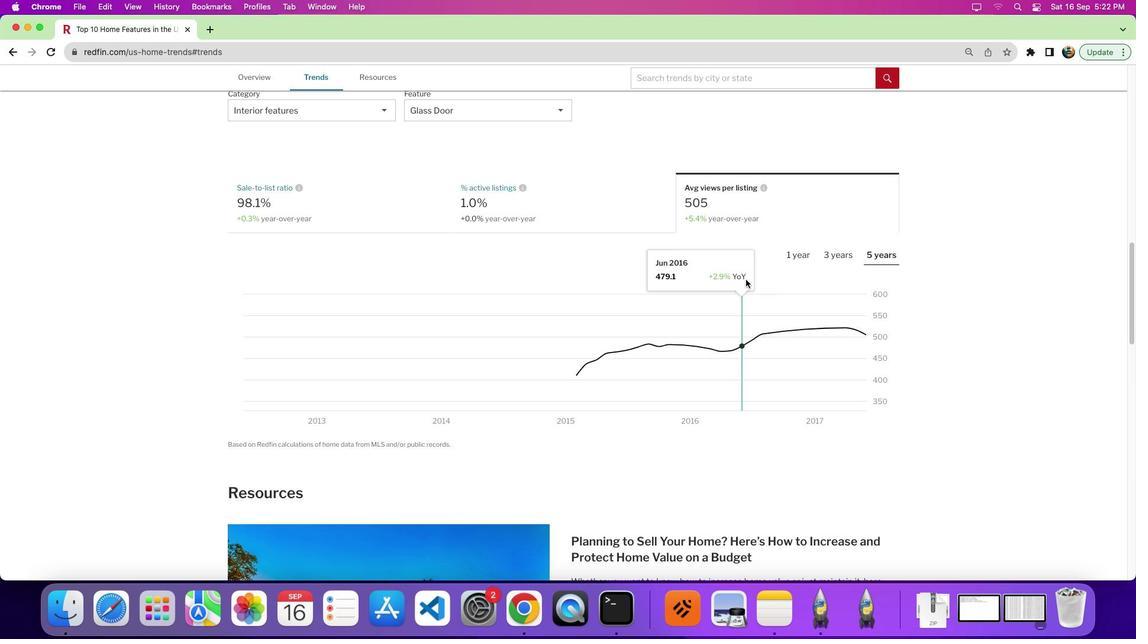 
Action: Key pressed '9'
Screenshot: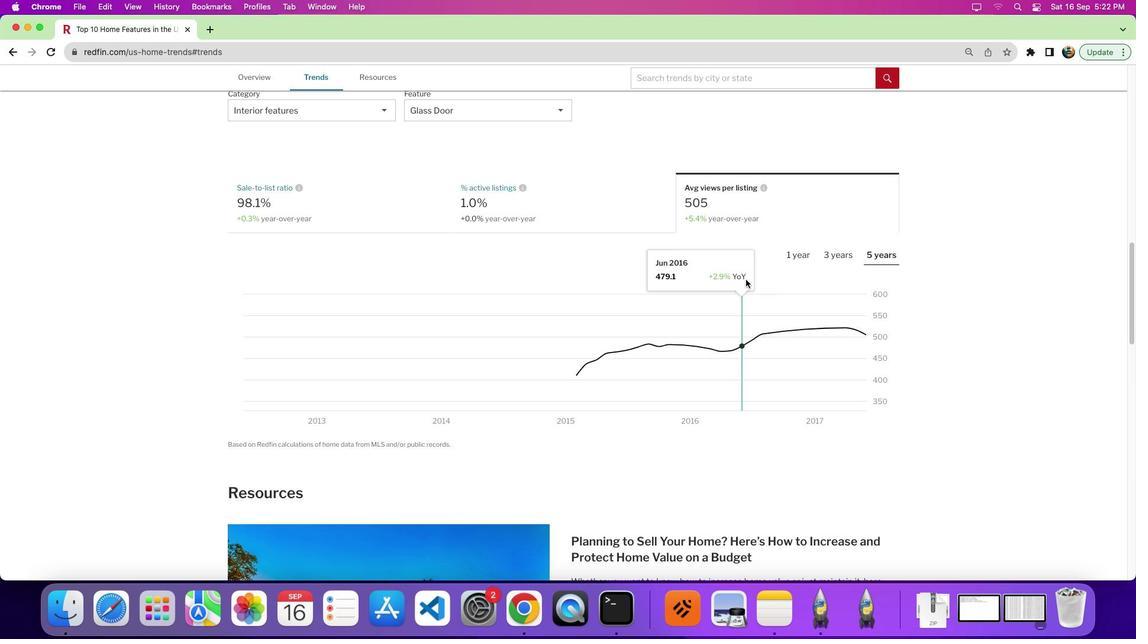 
Action: Mouse moved to (665, 413)
Screenshot: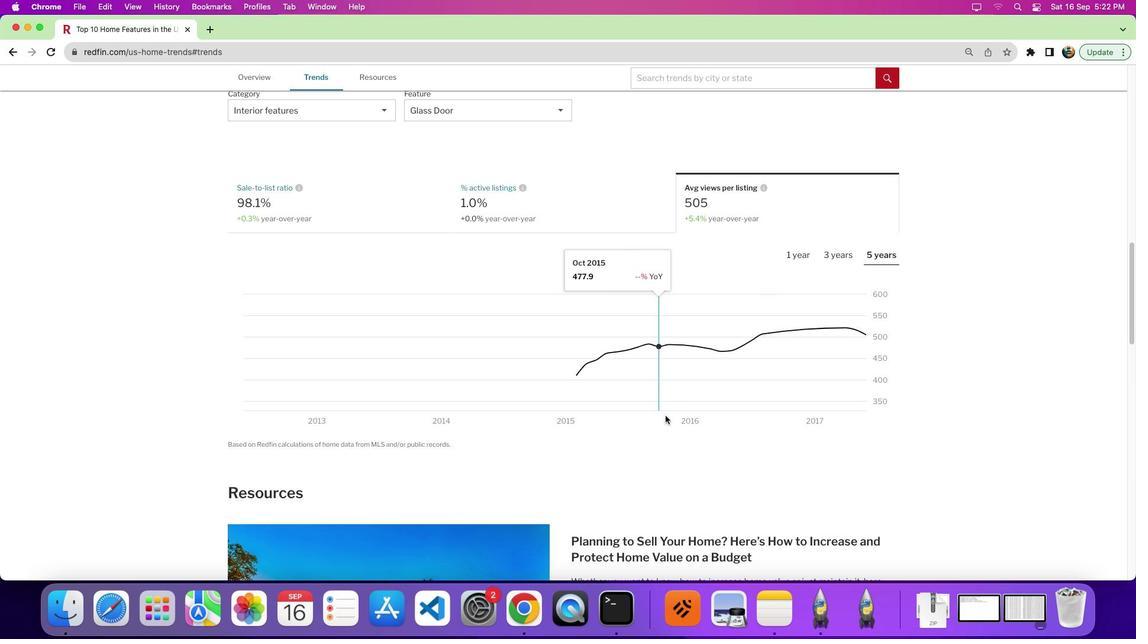 
